 Task: Add an event with the title Project Risk Mitigation, date '2023/11/10', time 7:00 AM to 9:00 AMand add a description: Project risk mitigation refers to the process of identifying potential risks that could impact a project's success and taking proactive steps to minimize or eliminate those risks. It involves implementing strategies, actions, and contingency plans to reduce the likelihood and impact of identified risks. , put the event into Green category . Add location for the event as: 456 Delos, Greece, logged in from the account softage.2@softage.netand send the event invitation to softage.4@softage.net and softage.5@softage.net. Set a reminder for the event 30 minutes before
Action: Mouse moved to (90, 87)
Screenshot: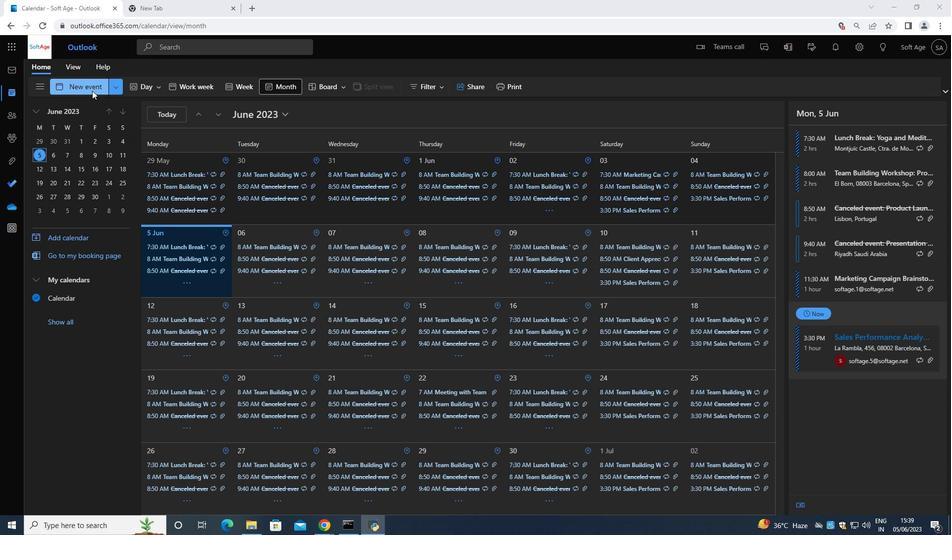 
Action: Mouse pressed left at (90, 87)
Screenshot: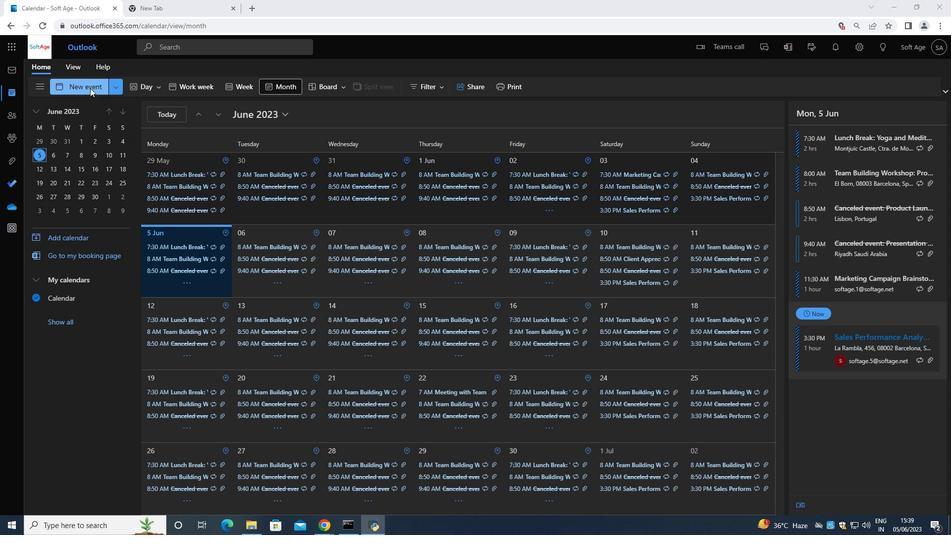 
Action: Mouse moved to (262, 83)
Screenshot: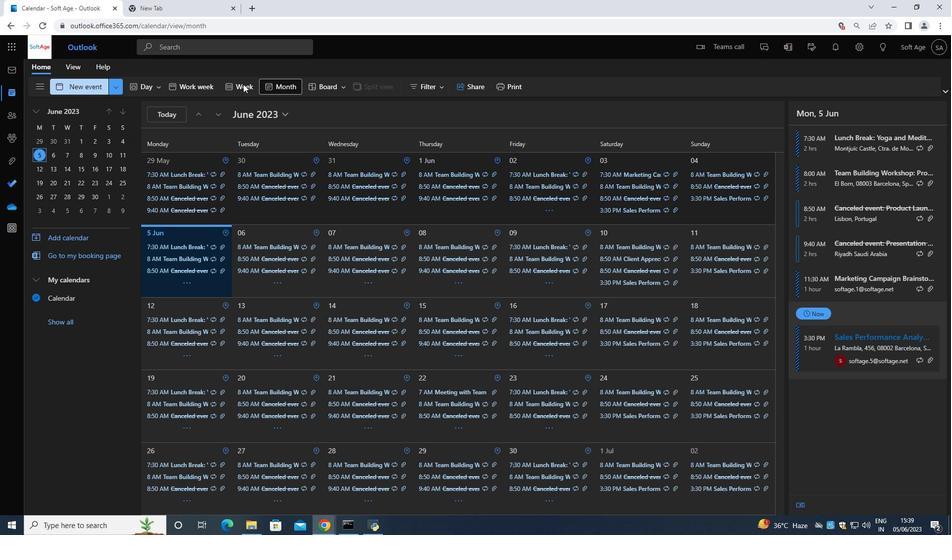 
Action: Key pressed <Key.shift>Project<Key.space><Key.shift>Risk<Key.space><Key.shift>Mitigation<Key.space>
Screenshot: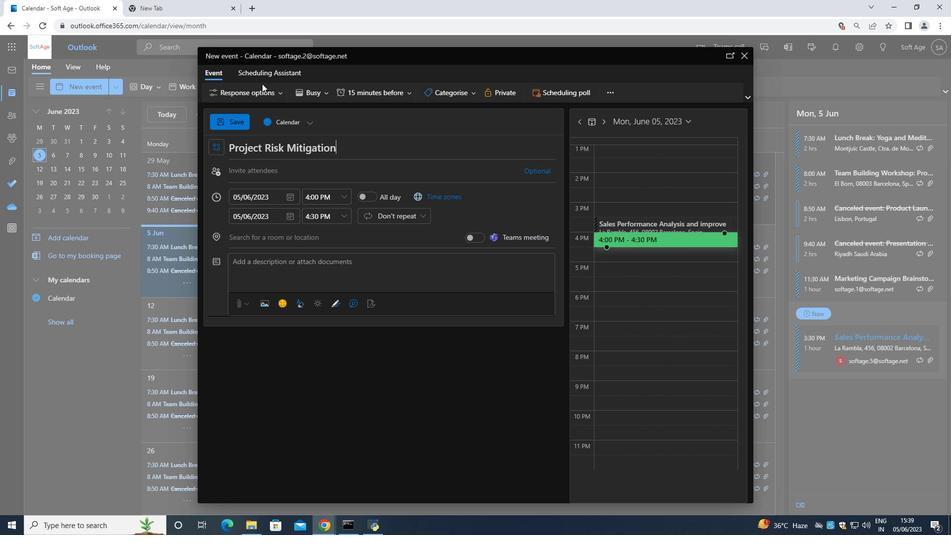 
Action: Mouse moved to (289, 197)
Screenshot: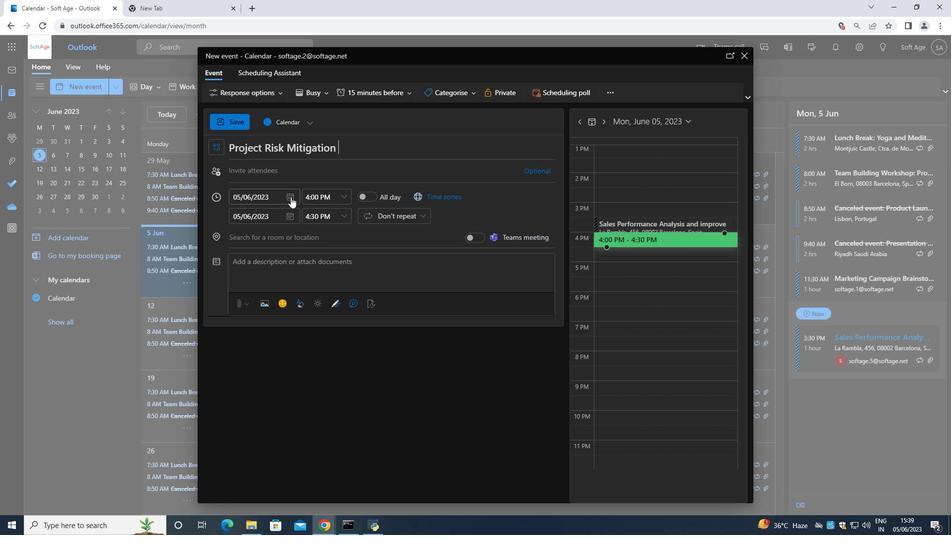 
Action: Mouse pressed left at (289, 197)
Screenshot: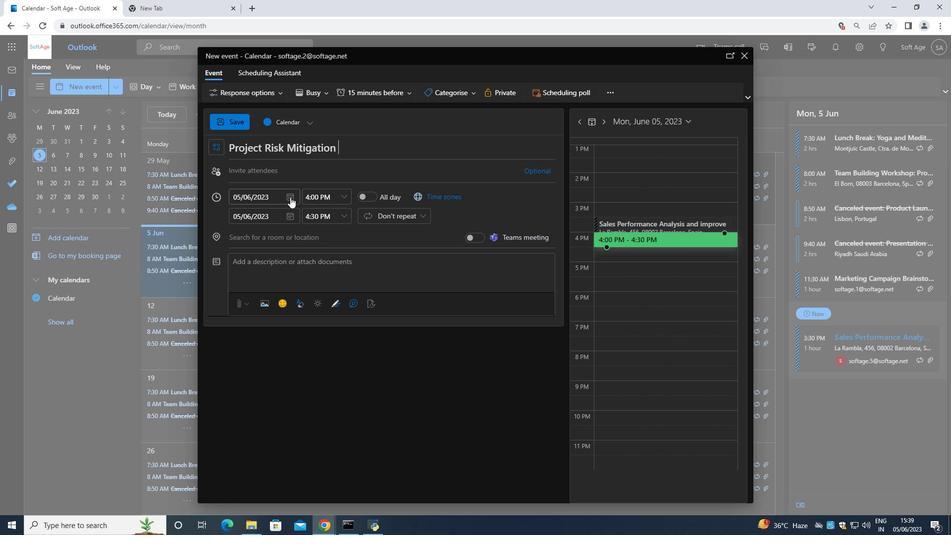 
Action: Mouse moved to (321, 218)
Screenshot: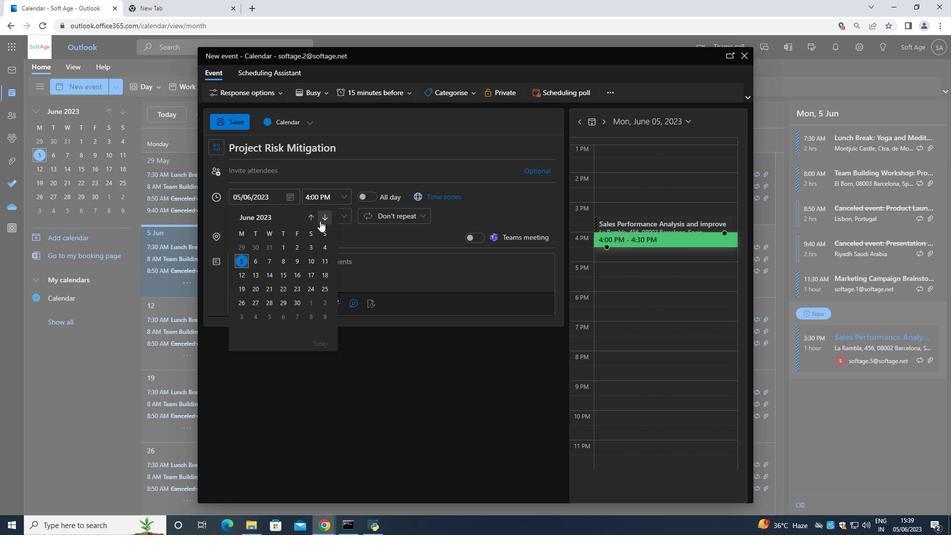
Action: Mouse pressed left at (321, 218)
Screenshot: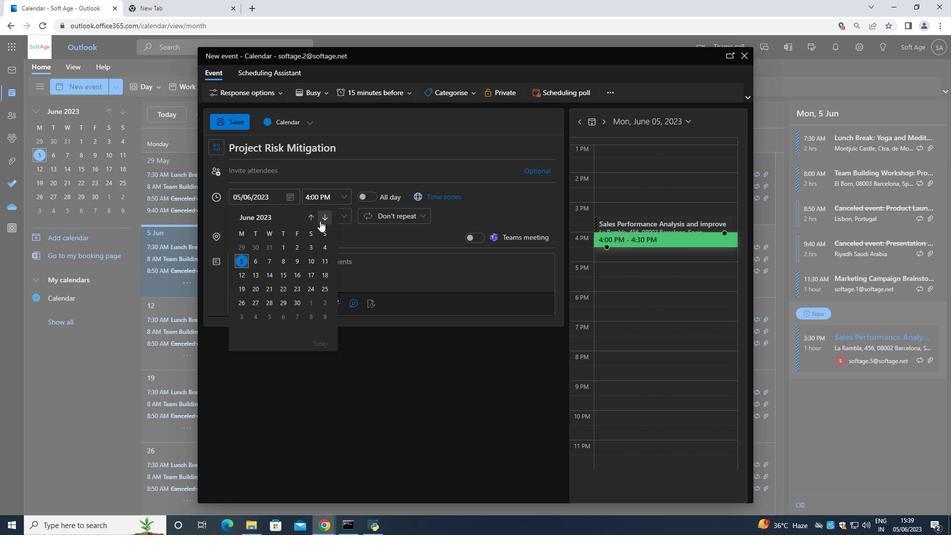 
Action: Mouse moved to (321, 217)
Screenshot: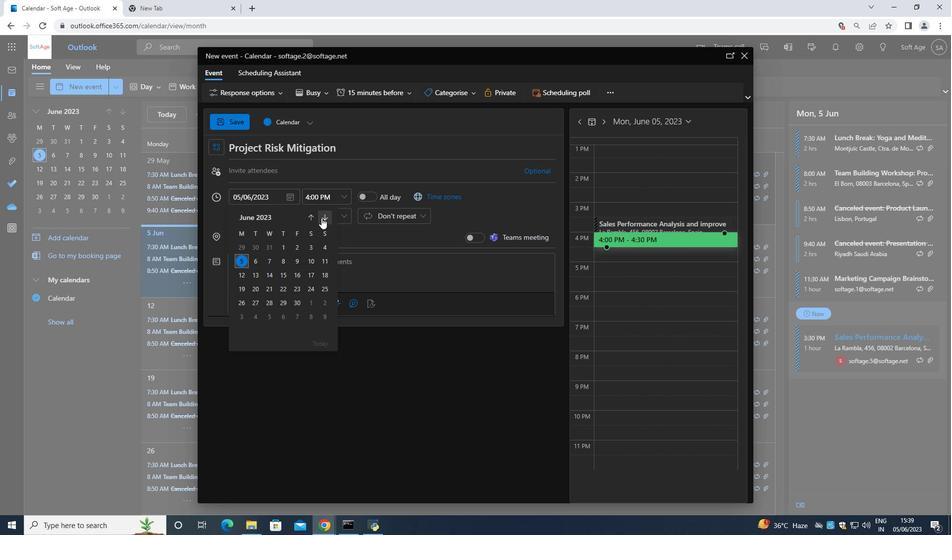 
Action: Mouse pressed left at (321, 217)
Screenshot: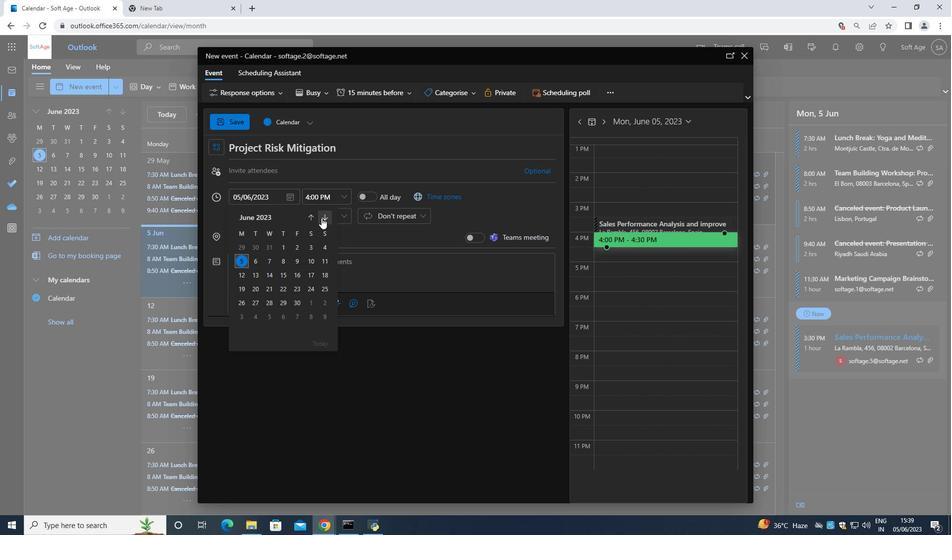 
Action: Mouse pressed left at (321, 217)
Screenshot: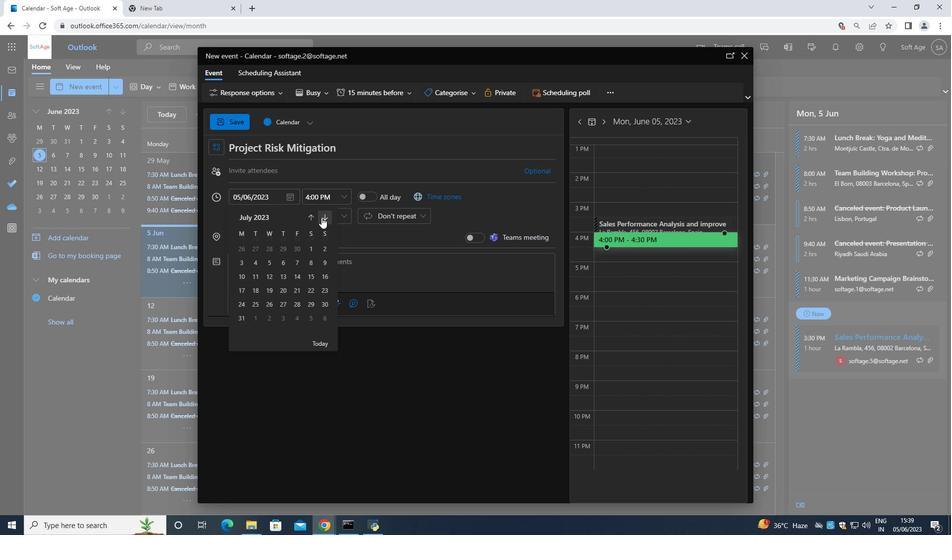 
Action: Mouse pressed left at (321, 217)
Screenshot: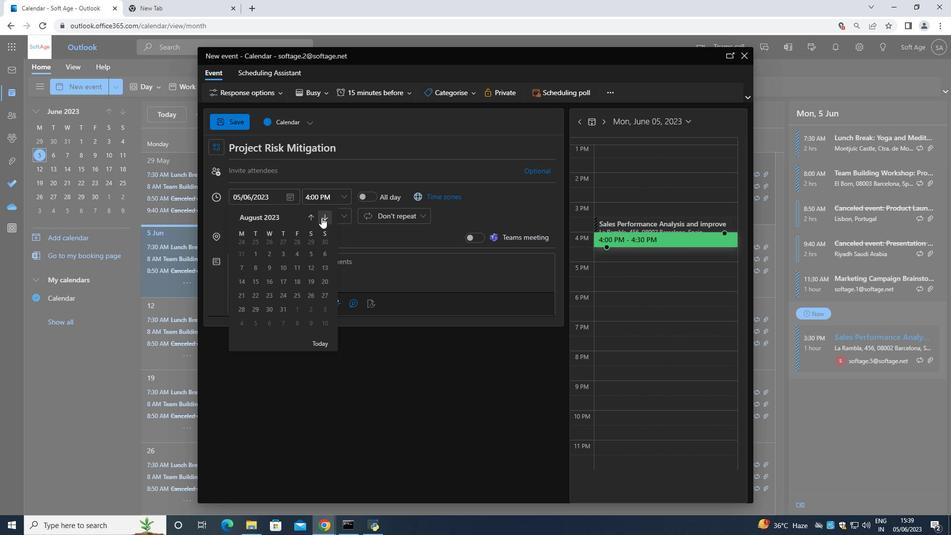 
Action: Mouse moved to (321, 217)
Screenshot: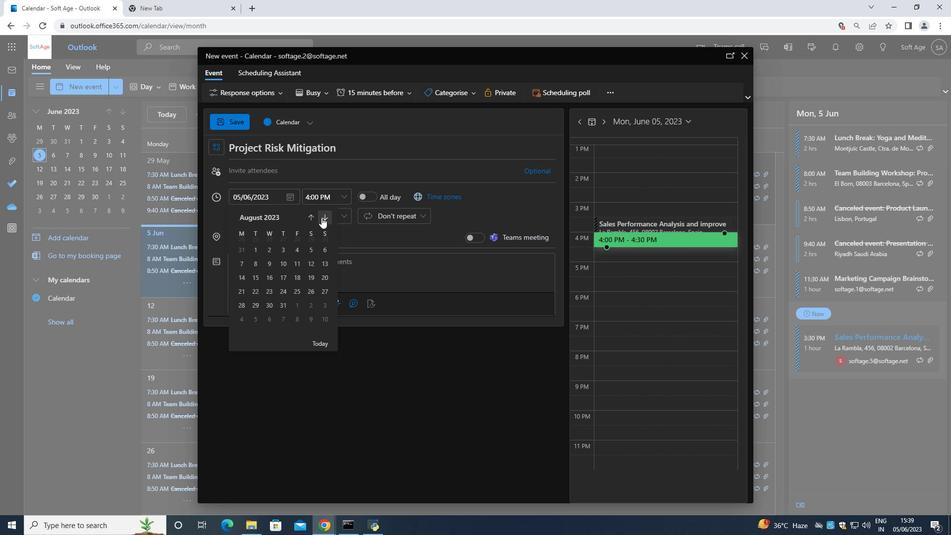
Action: Mouse pressed left at (321, 217)
Screenshot: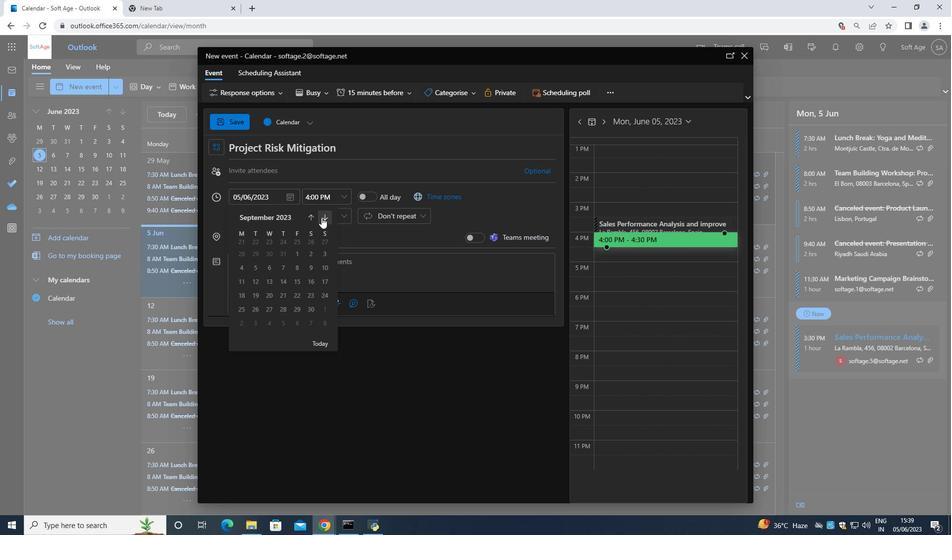 
Action: Mouse moved to (322, 217)
Screenshot: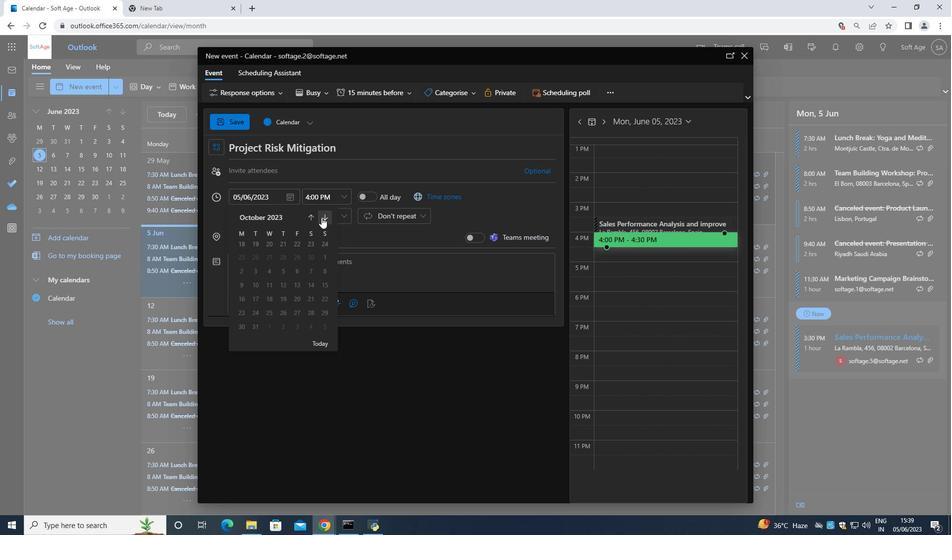 
Action: Mouse pressed left at (322, 217)
Screenshot: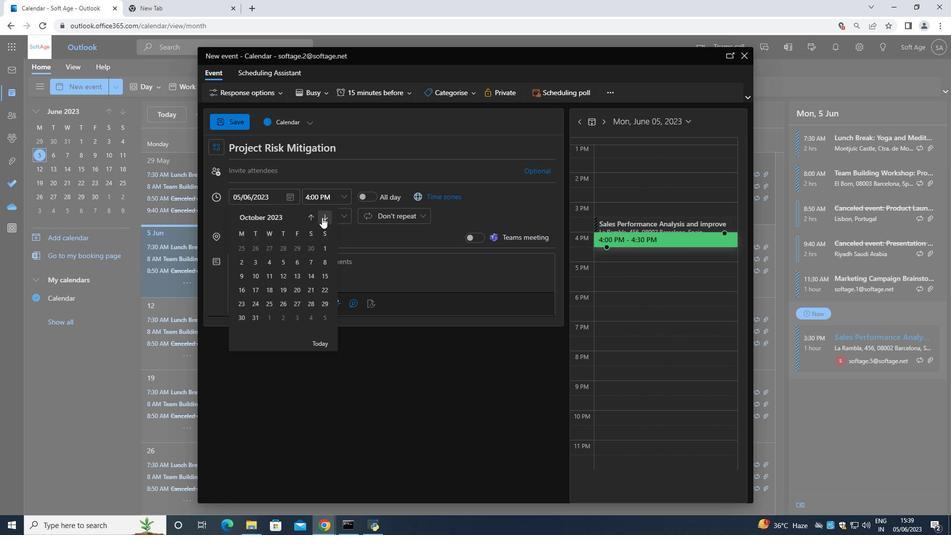 
Action: Mouse moved to (313, 215)
Screenshot: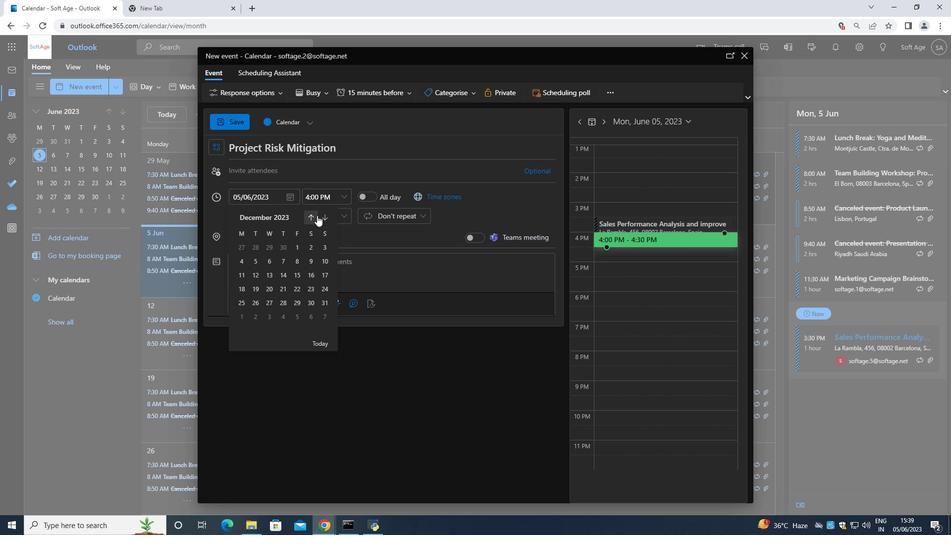 
Action: Mouse pressed left at (313, 215)
Screenshot: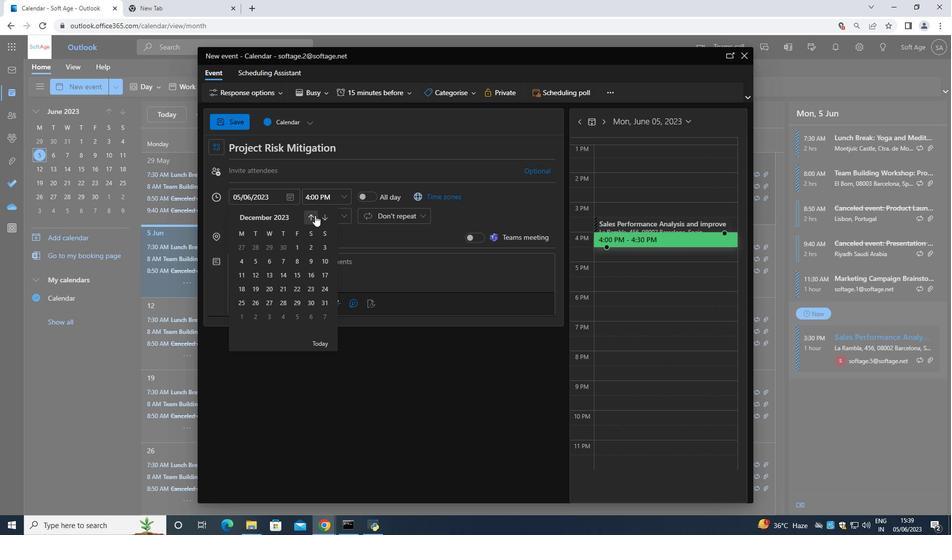 
Action: Mouse moved to (296, 260)
Screenshot: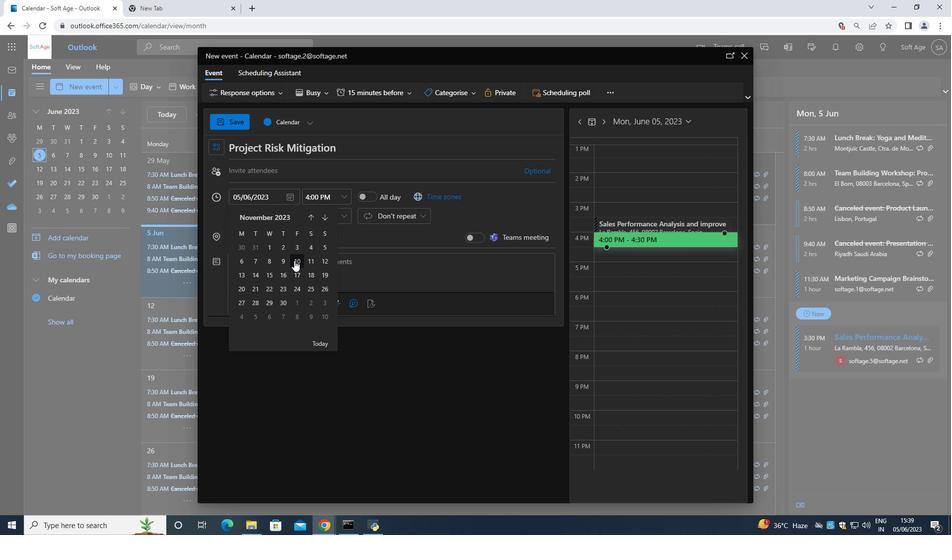 
Action: Mouse pressed left at (296, 260)
Screenshot: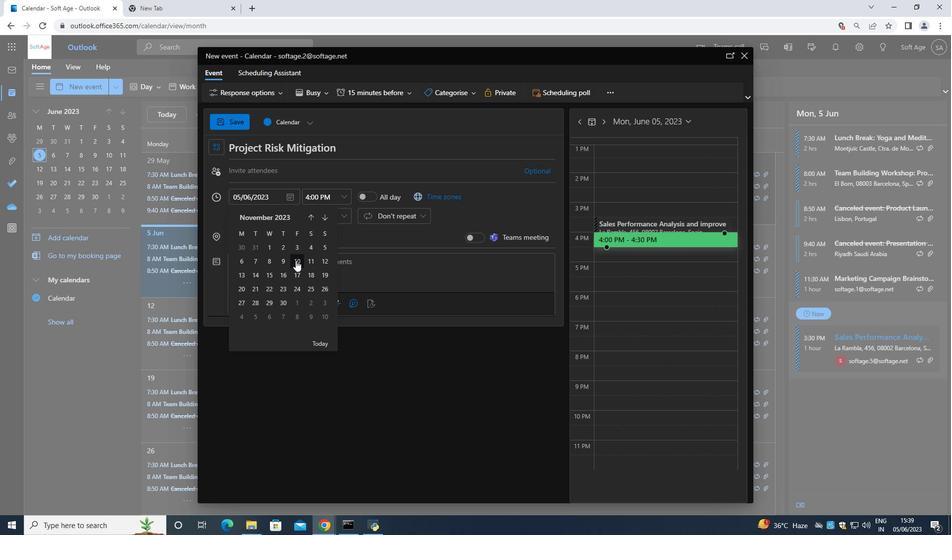 
Action: Mouse moved to (342, 199)
Screenshot: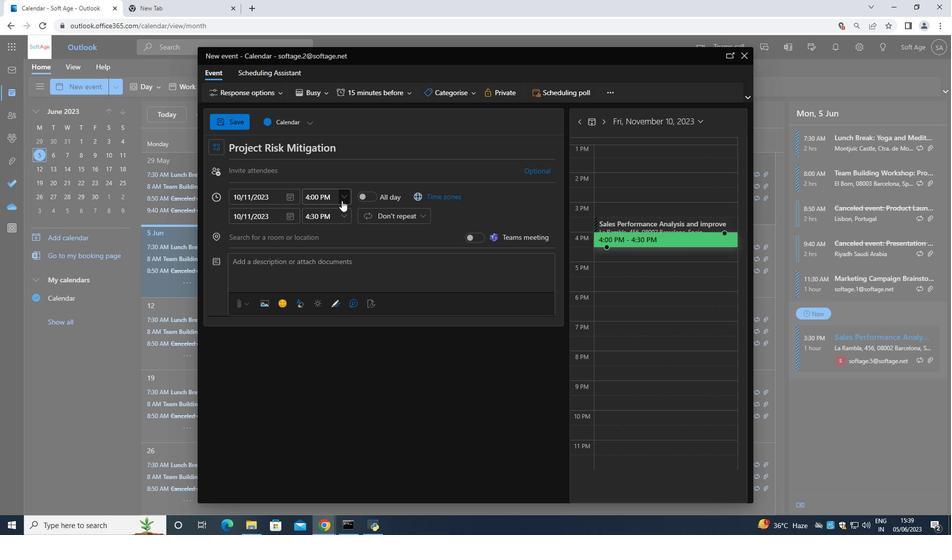 
Action: Mouse pressed left at (342, 199)
Screenshot: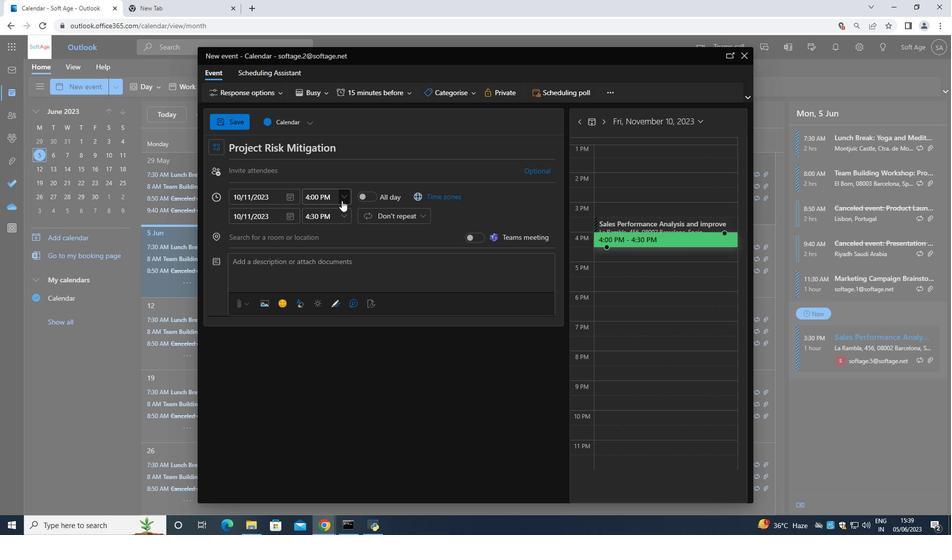 
Action: Mouse moved to (334, 217)
Screenshot: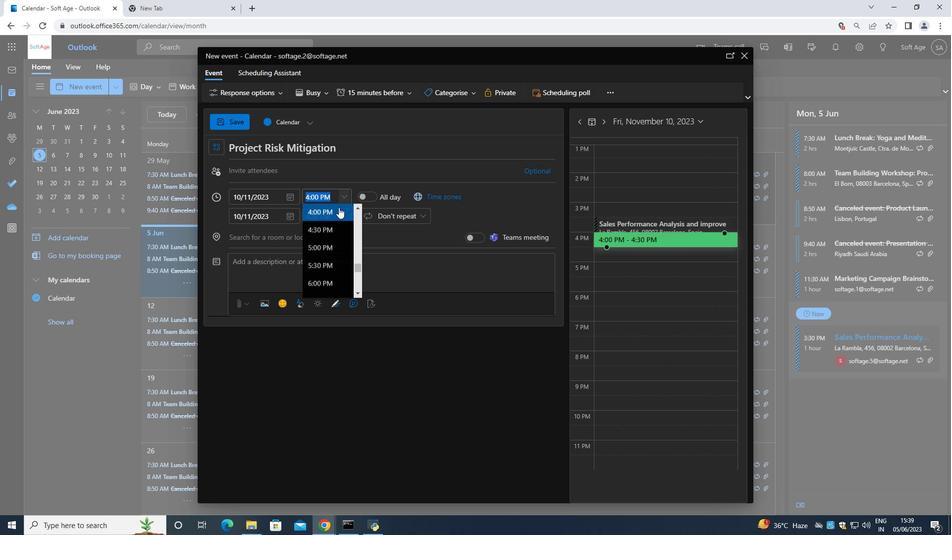 
Action: Mouse scrolled (334, 218) with delta (0, 0)
Screenshot: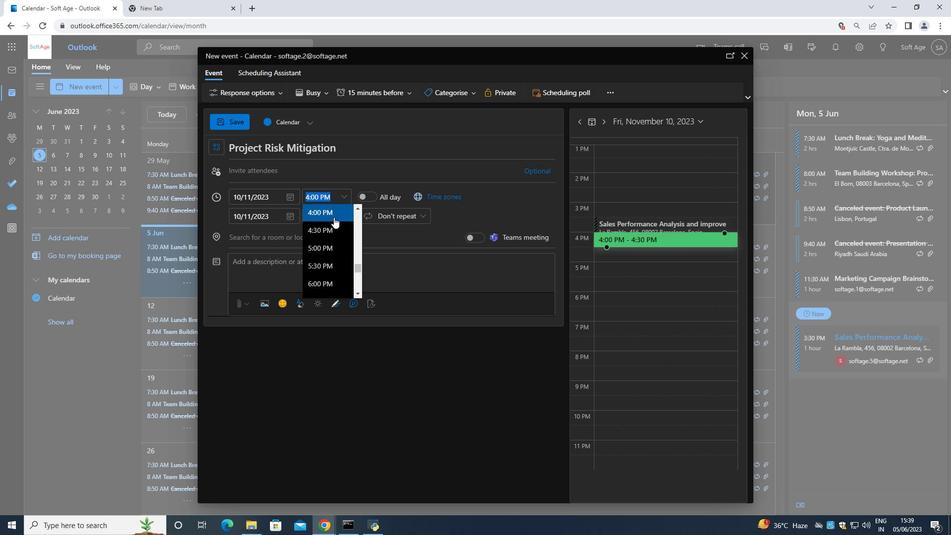 
Action: Mouse scrolled (334, 218) with delta (0, 0)
Screenshot: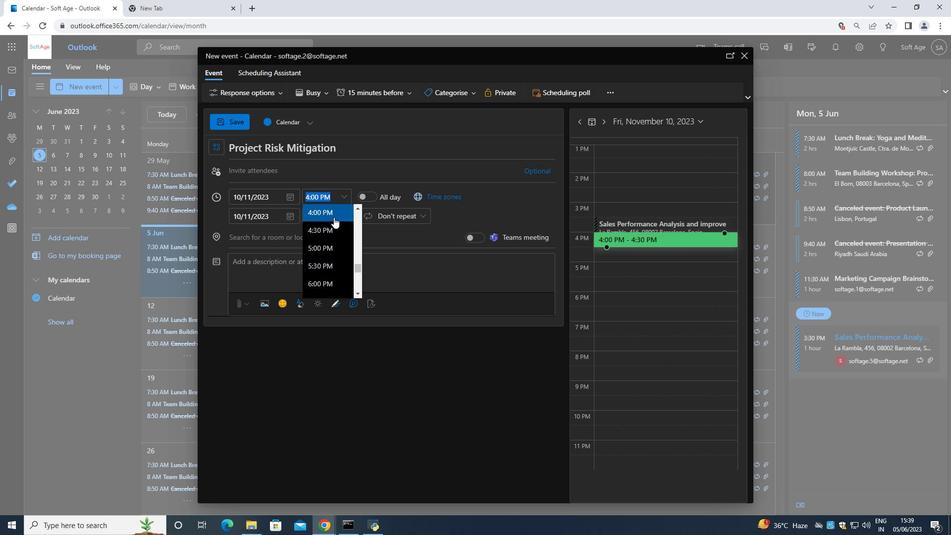 
Action: Mouse moved to (333, 218)
Screenshot: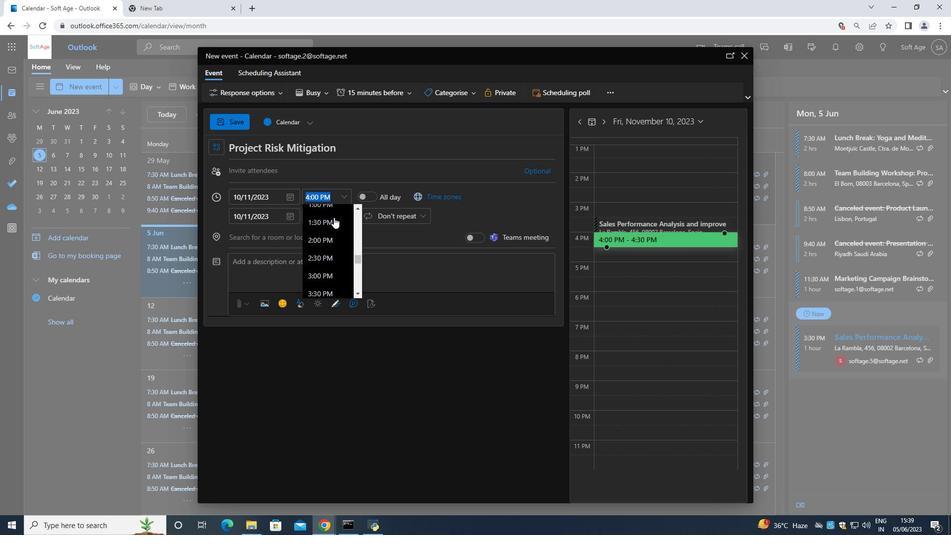 
Action: Mouse scrolled (333, 218) with delta (0, 0)
Screenshot: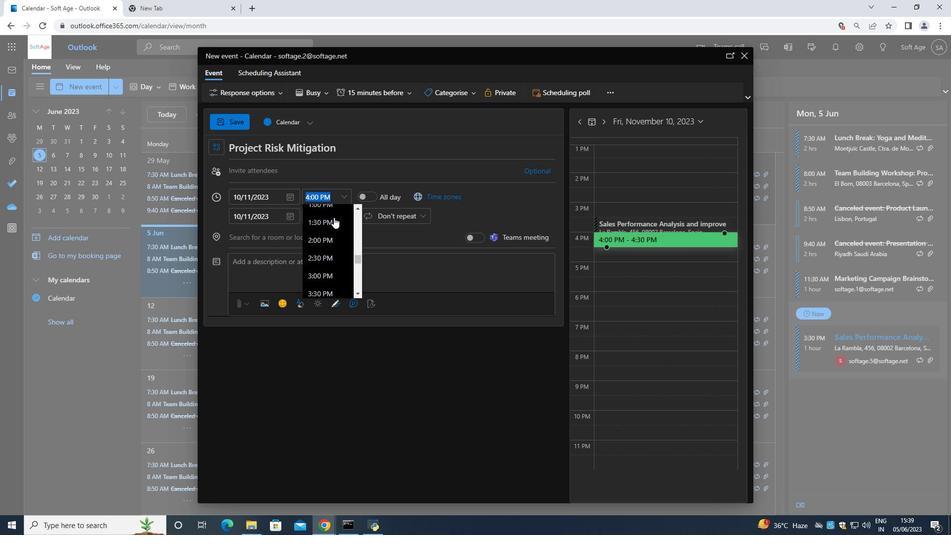 
Action: Mouse scrolled (333, 218) with delta (0, 0)
Screenshot: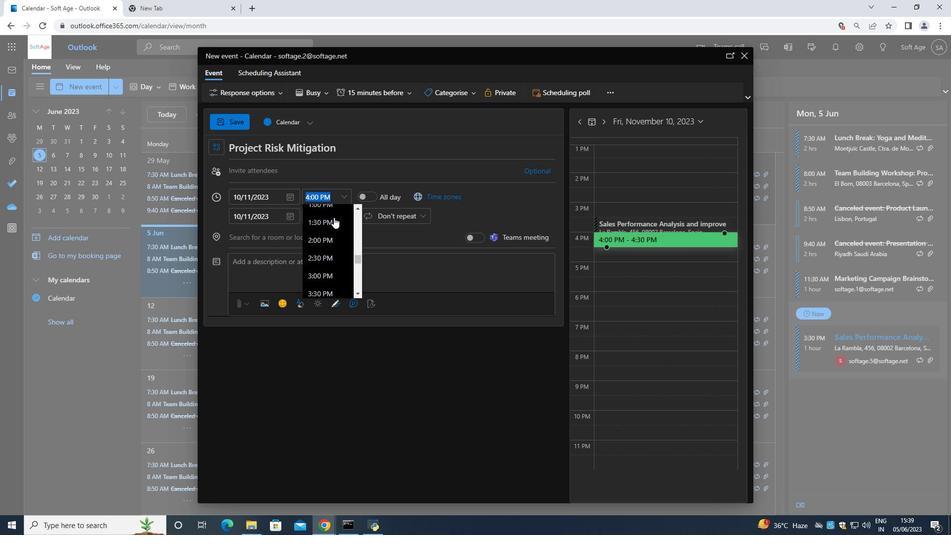 
Action: Mouse moved to (333, 218)
Screenshot: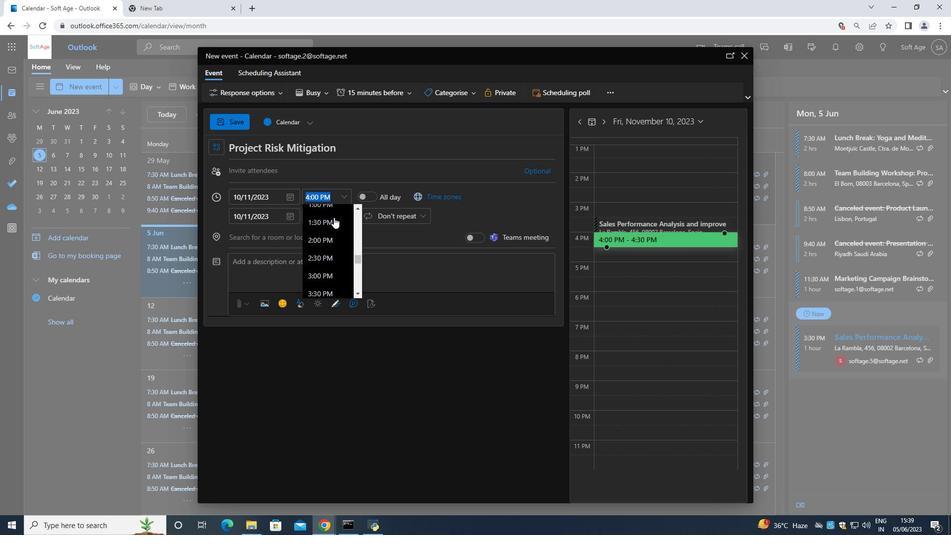 
Action: Mouse scrolled (333, 218) with delta (0, 0)
Screenshot: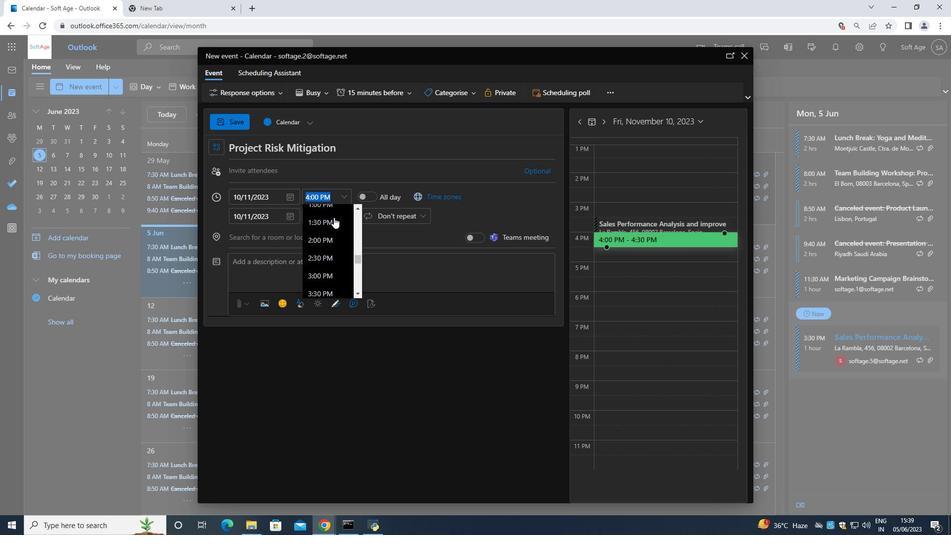 
Action: Mouse moved to (329, 224)
Screenshot: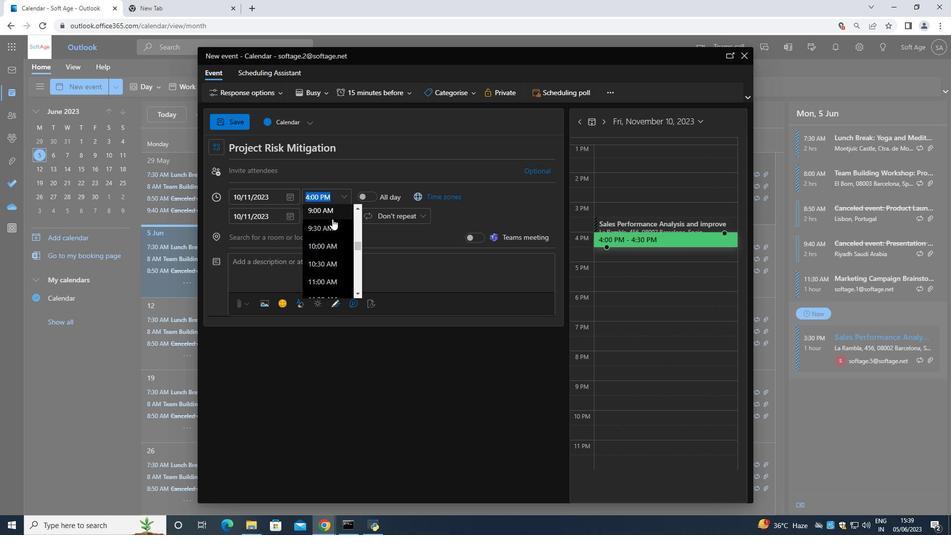 
Action: Mouse scrolled (329, 225) with delta (0, 0)
Screenshot: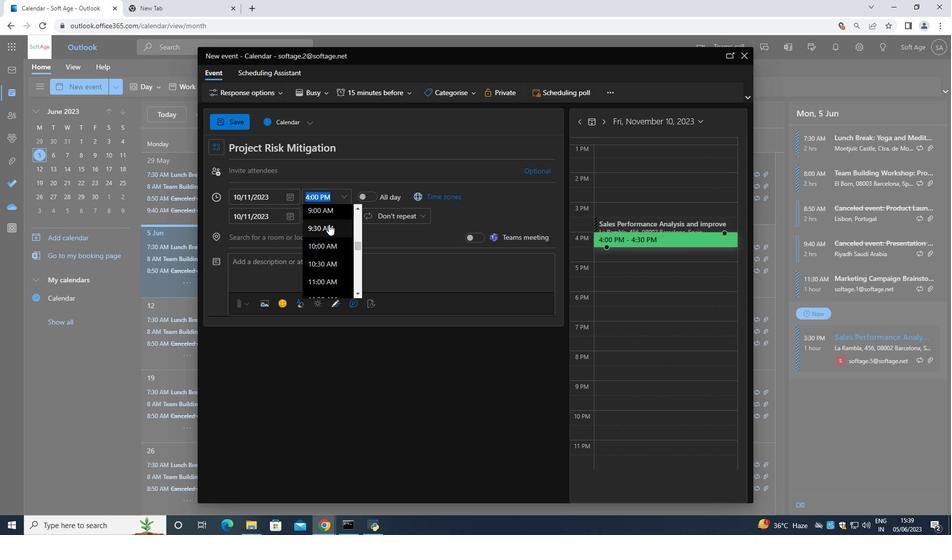 
Action: Mouse scrolled (329, 225) with delta (0, 0)
Screenshot: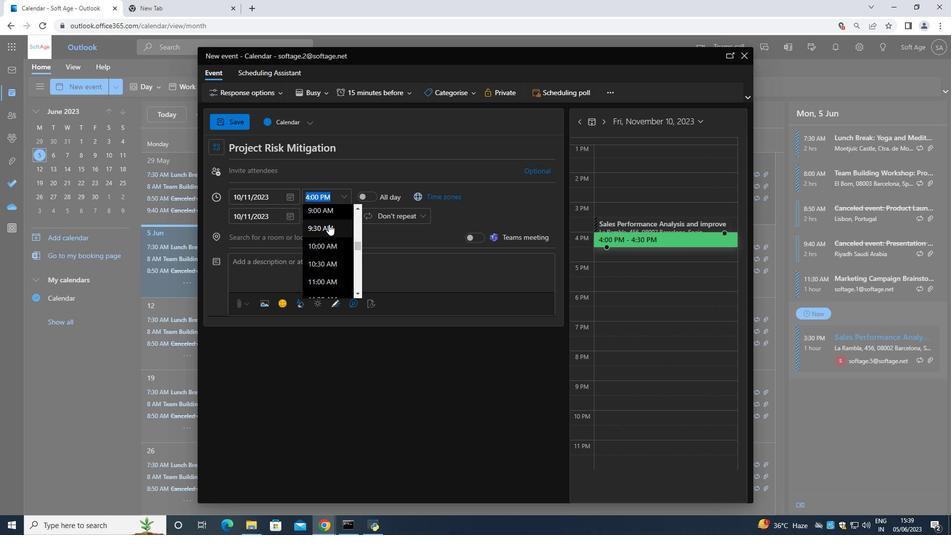 
Action: Mouse moved to (326, 237)
Screenshot: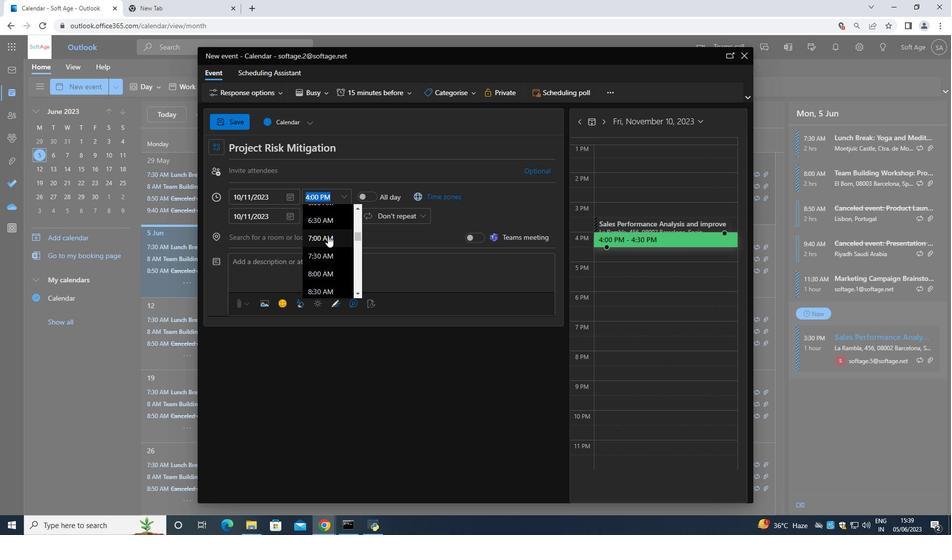 
Action: Mouse pressed left at (326, 237)
Screenshot: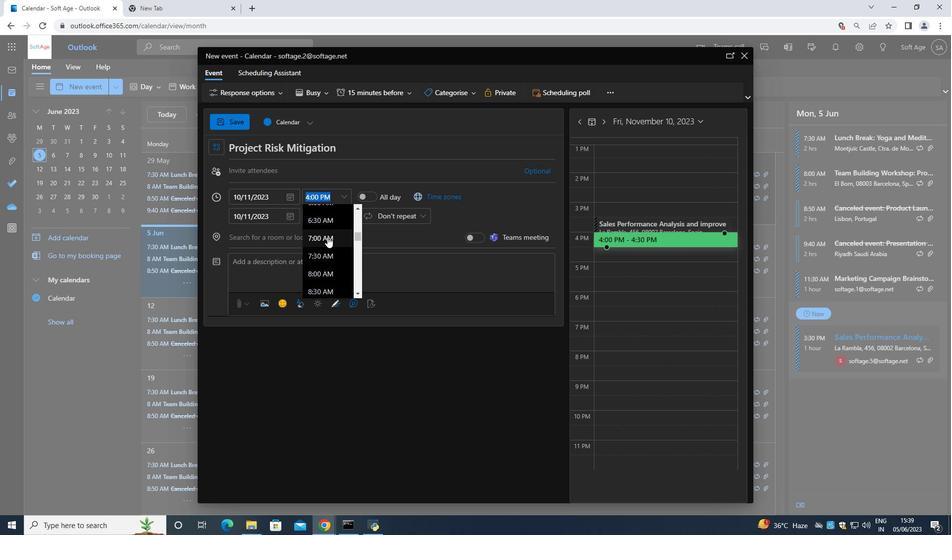 
Action: Mouse moved to (349, 219)
Screenshot: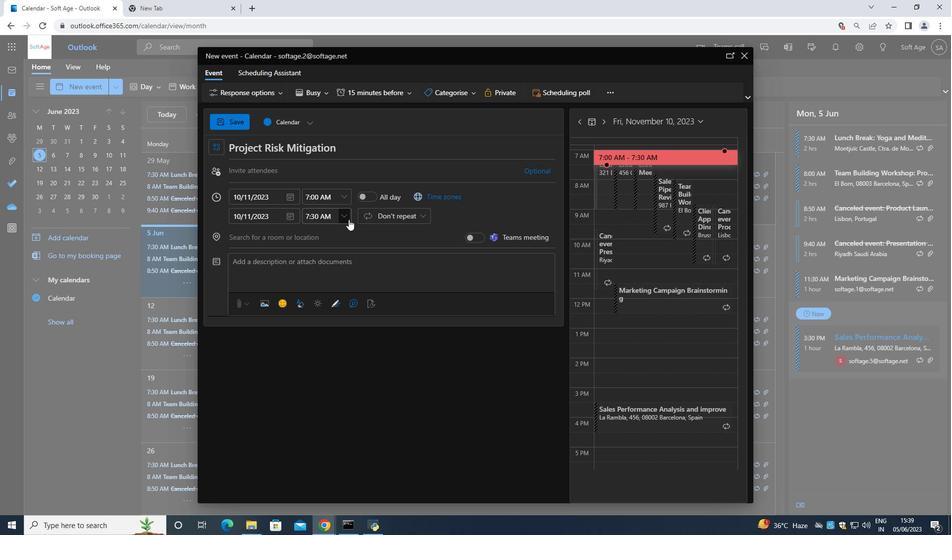 
Action: Mouse pressed left at (349, 219)
Screenshot: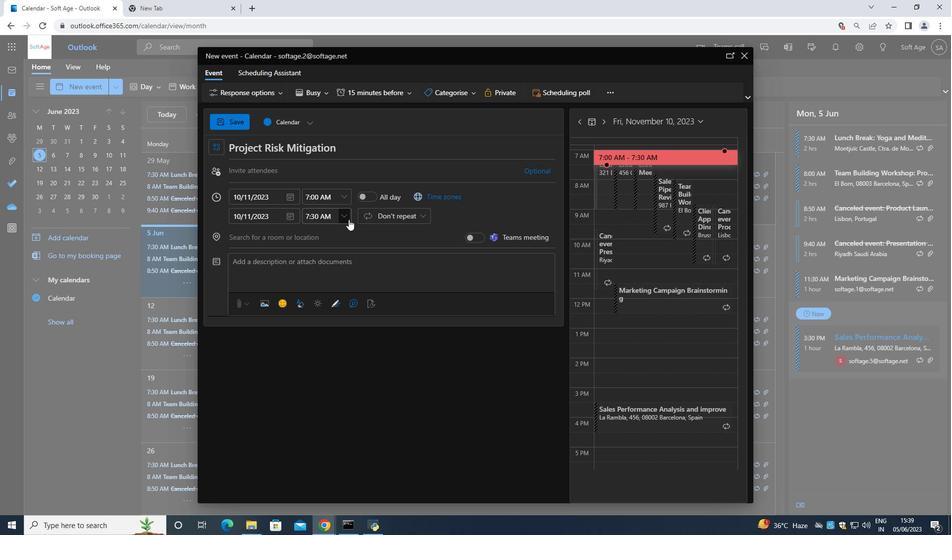 
Action: Mouse moved to (327, 277)
Screenshot: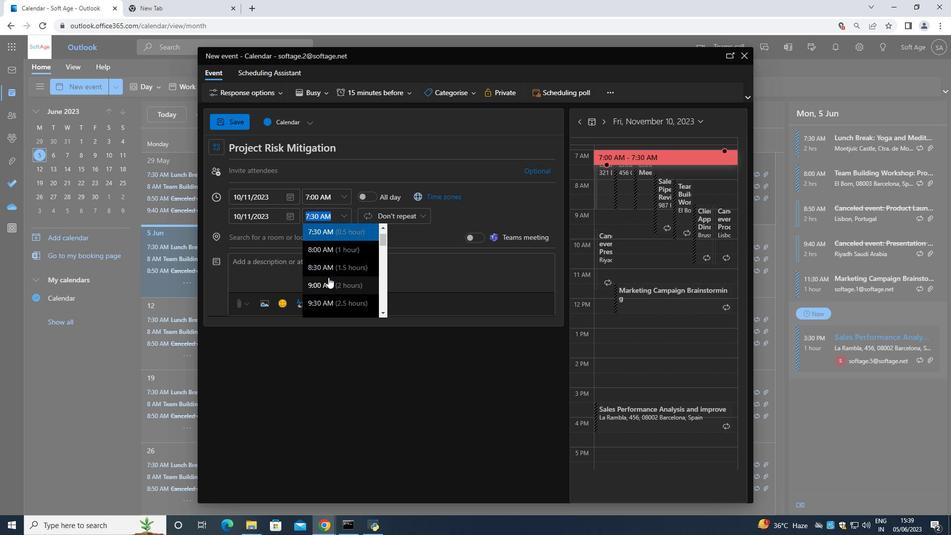
Action: Mouse pressed left at (327, 277)
Screenshot: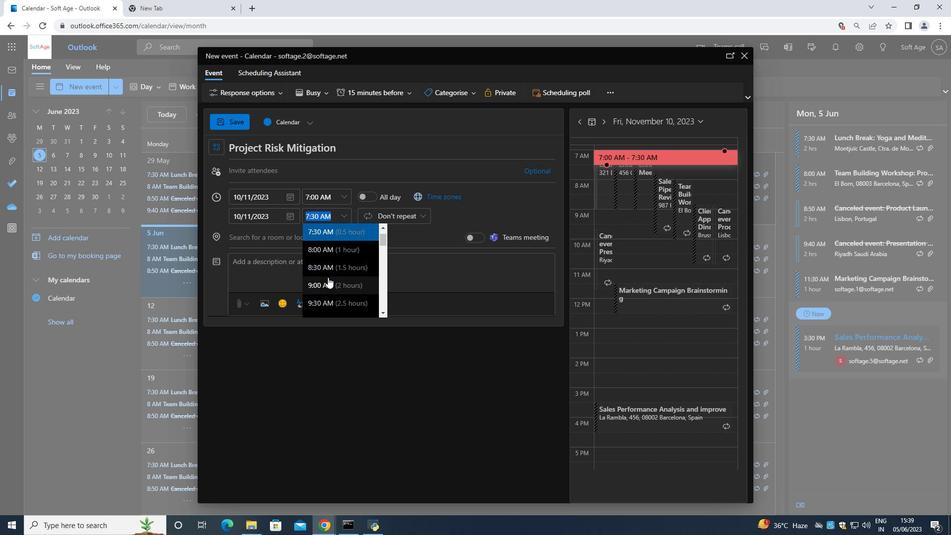 
Action: Mouse moved to (318, 277)
Screenshot: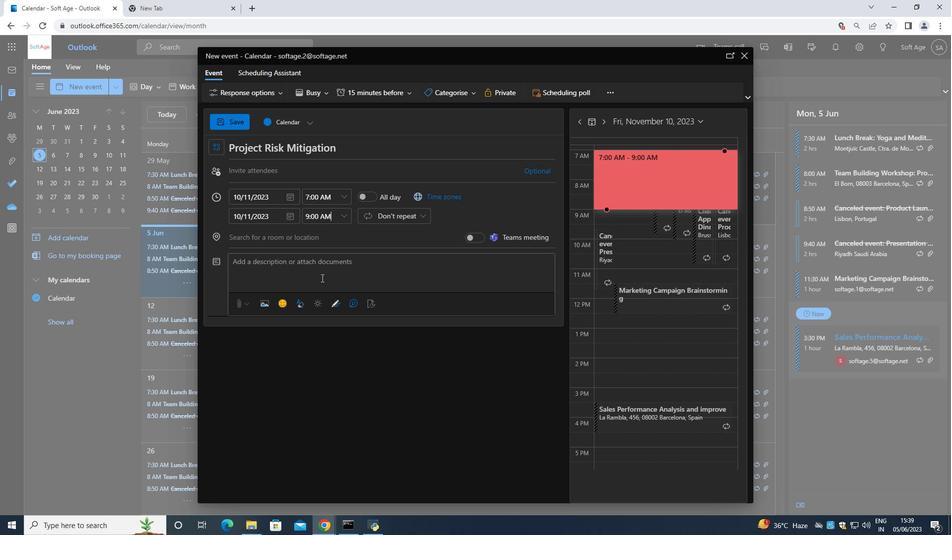 
Action: Mouse pressed left at (318, 277)
Screenshot: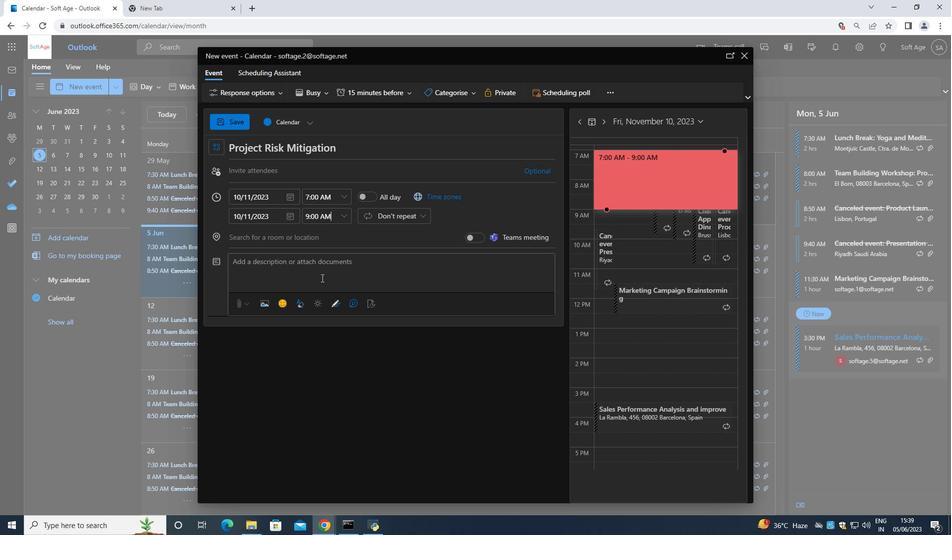 
Action: Mouse moved to (319, 277)
Screenshot: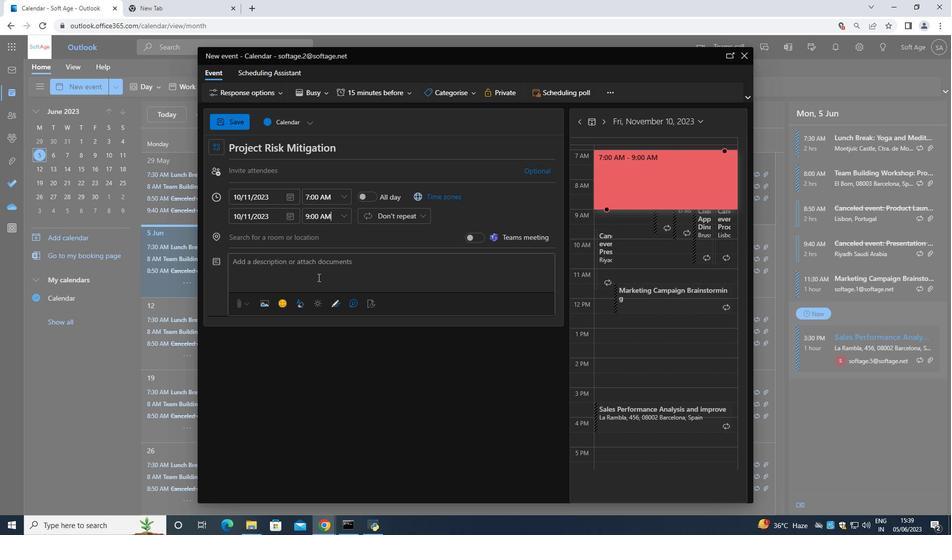 
Action: Key pressed <Key.shift>Project<Key.space><Key.shift>risk<Key.space>mitigation<Key.space>refers<Key.space>to<Key.space>the<Key.space>process<Key.space>of<Key.space>hidentui<Key.backspace><Key.backspace>ifying<Key.space><Key.left><Key.left><Key.left><Key.left><Key.left><Key.left><Key.left><Key.left><Key.left><Key.left><Key.left><Key.left><Key.space><Key.left><Key.backspace><Key.right><Key.right><Key.right><Key.right><Key.right><Key.right><Key.right><Key.right><Key.right><Key.right><Key.right><Key.right><Key.right><Key.right>potential<Key.space>risks<Key.space>that<Key.space>could<Key.space>impact<Key.space>a<Key.space>project's<Key.space>success<Key.space>and<Key.space>taking<Key.space>proactive<Key.space>str<Key.backspace>eps<Key.space>to<Key.space>minimize<Key.space>or<Key.space>eliminate<Key.space>those<Key.space>riske.<Key.space><Key.shift>It<Key.space>involes<Key.space>imo<Key.backspace>plementing<Key.space>straf<Key.backspace>h<Key.backspace>f<Key.backspace>gies<Key.space>,<Key.space>s<Key.backspace>action<Key.space>,<Key.space>and<Key.space>contingency<Key.space>plans<Key.space>to<Key.space>reduce<Key.space>the<Key.space>likelihood<Key.space>and<Key.space>impact<Key.space>of<Key.space>identified<Key.space>risks<Key.space>.
Screenshot: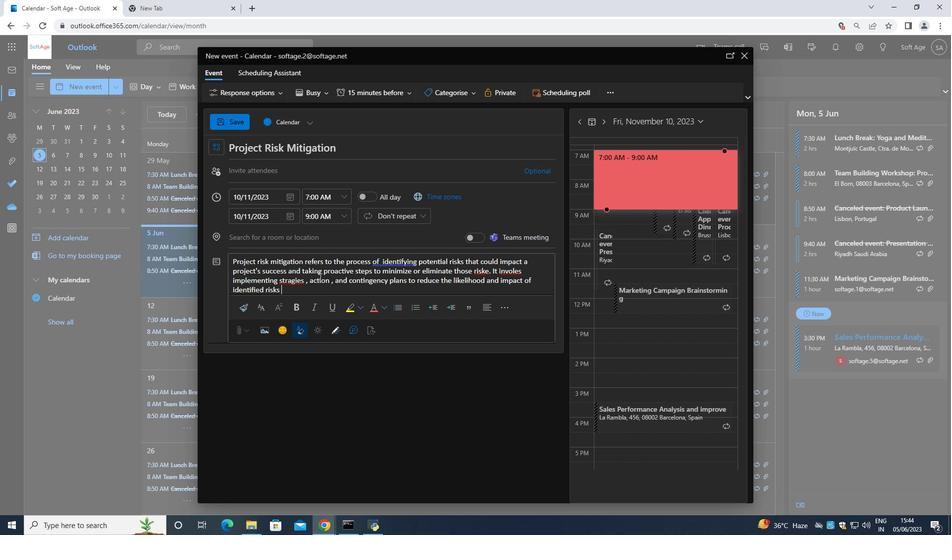 
Action: Mouse moved to (486, 273)
Screenshot: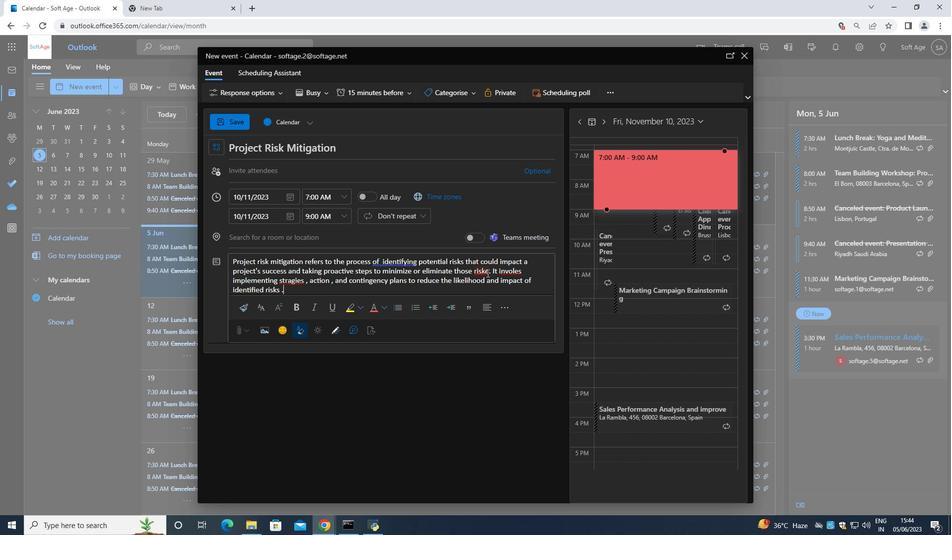 
Action: Mouse pressed left at (486, 273)
Screenshot: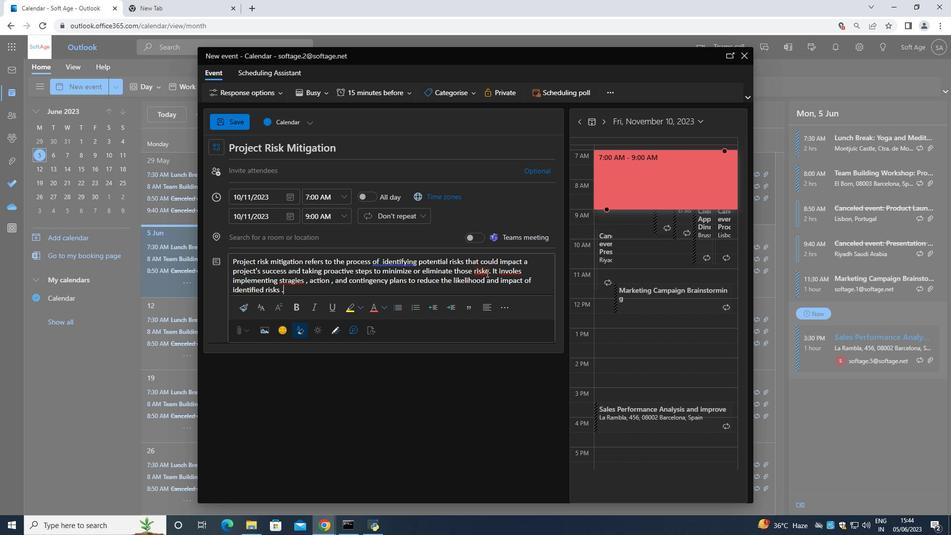 
Action: Mouse moved to (434, 238)
Screenshot: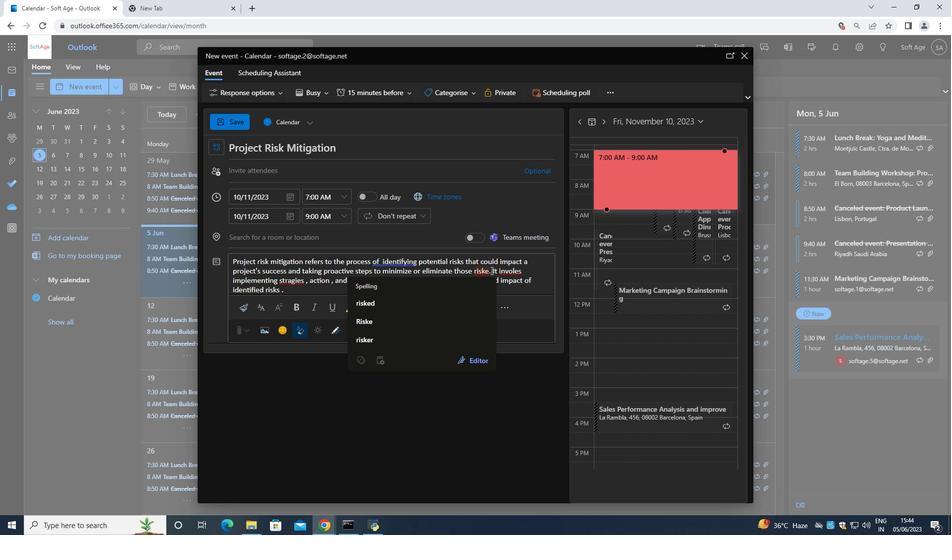 
Action: Key pressed <Key.right><Key.backspace>s<Key.right><Key.right><Key.right><Key.right><Key.right><Key.right><Key.right><Key.right><Key.right><Key.right><Key.right><Key.left>v
Screenshot: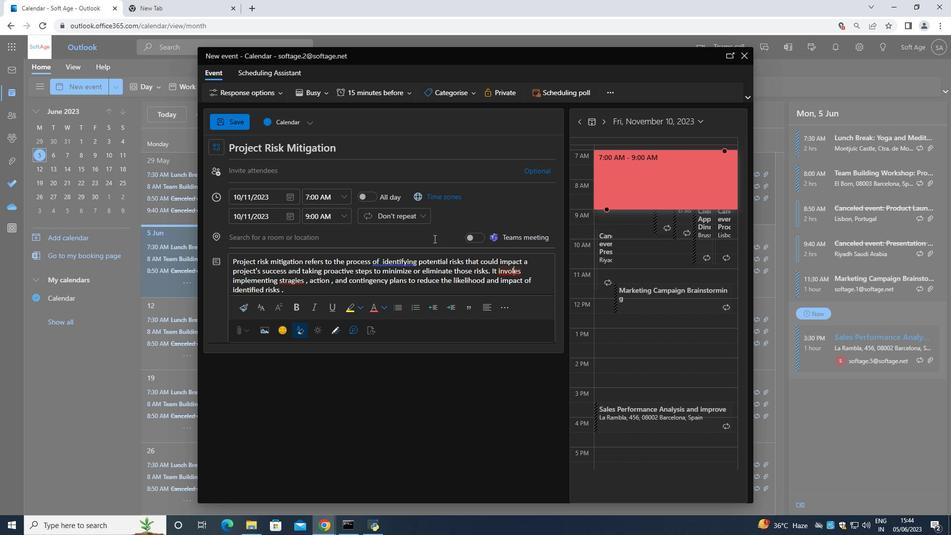 
Action: Mouse moved to (459, 94)
Screenshot: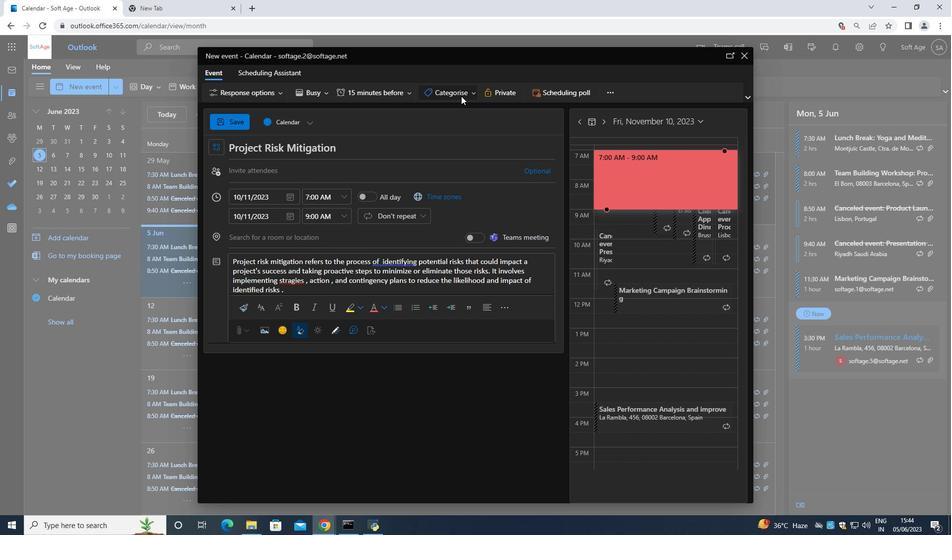 
Action: Mouse pressed left at (459, 94)
Screenshot: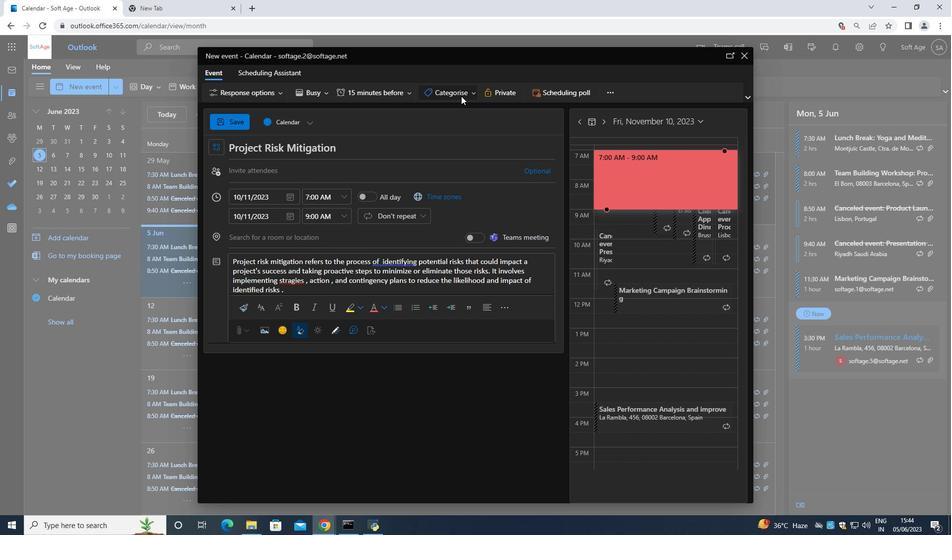 
Action: Mouse moved to (452, 131)
Screenshot: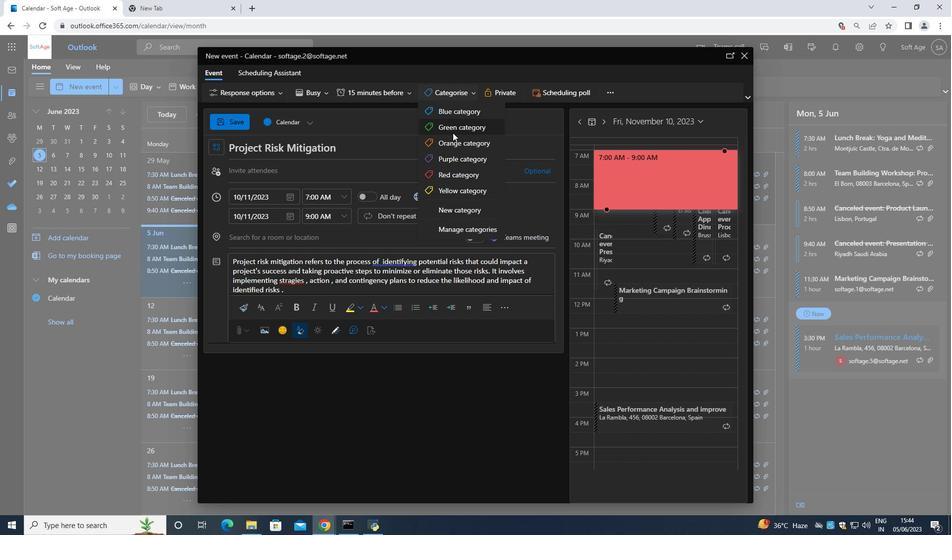 
Action: Mouse pressed left at (452, 131)
Screenshot: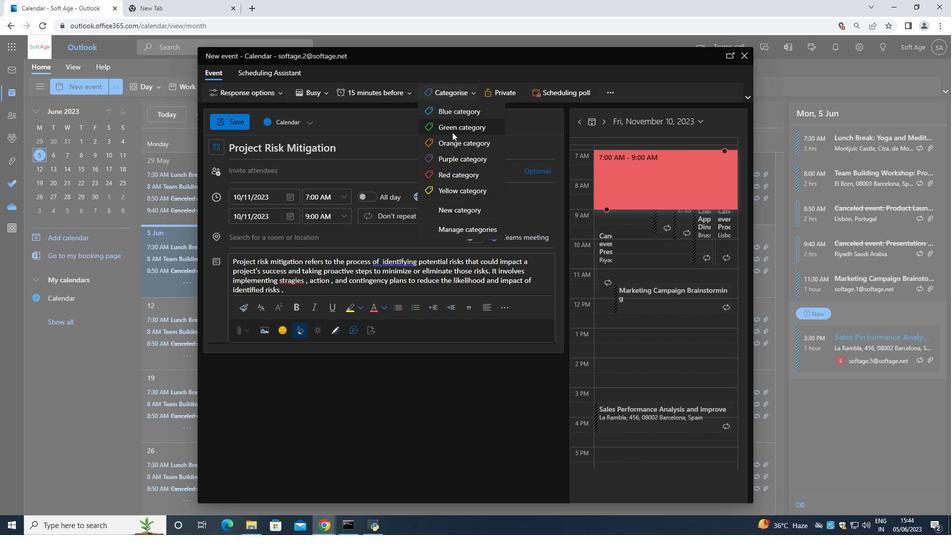 
Action: Mouse moved to (338, 233)
Screenshot: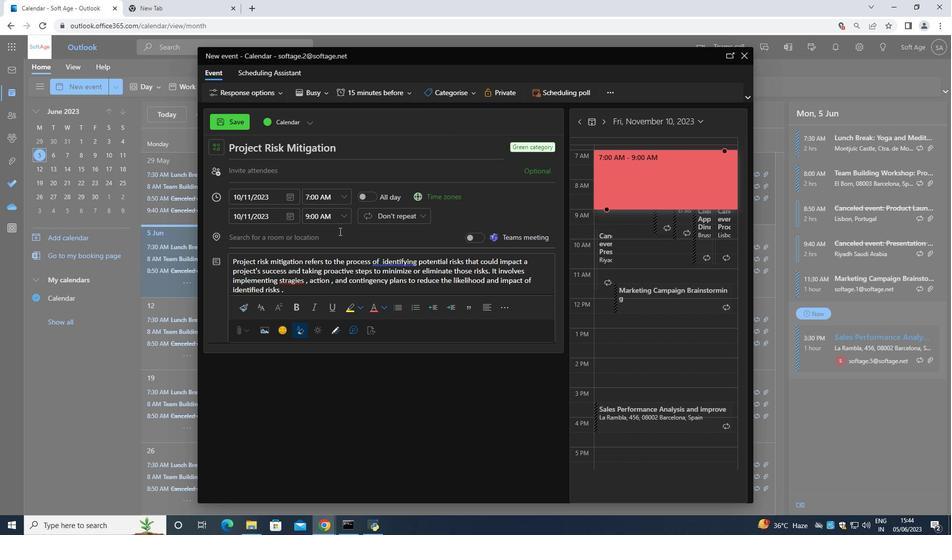 
Action: Mouse pressed left at (338, 233)
Screenshot: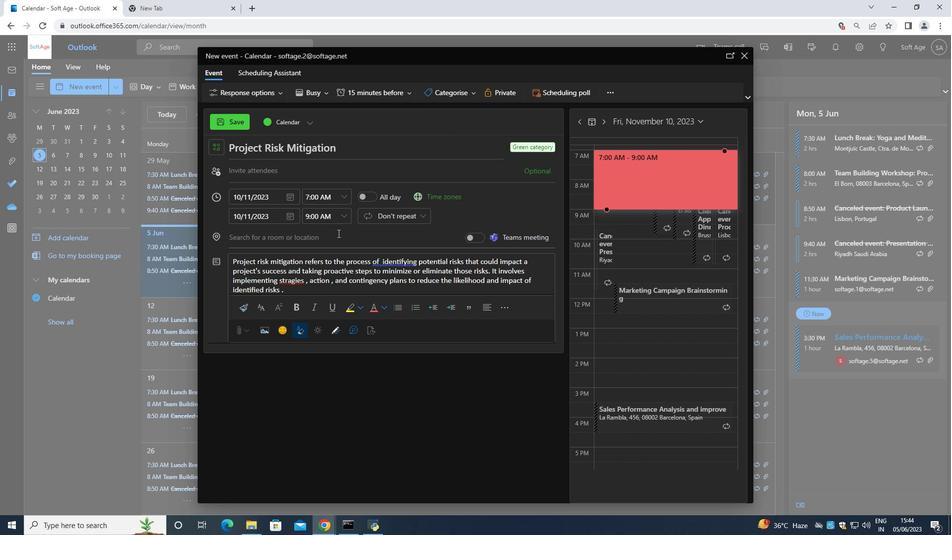 
Action: Key pressed 456<Key.space><Key.shift>Delod<Key.backspace>s<Key.space>,<Key.space><Key.shift><Key.shift><Key.shift><Key.shift><Key.shift><Key.shift><Key.shift><Key.shift><Key.shift><Key.shift>Greece<Key.space>
Screenshot: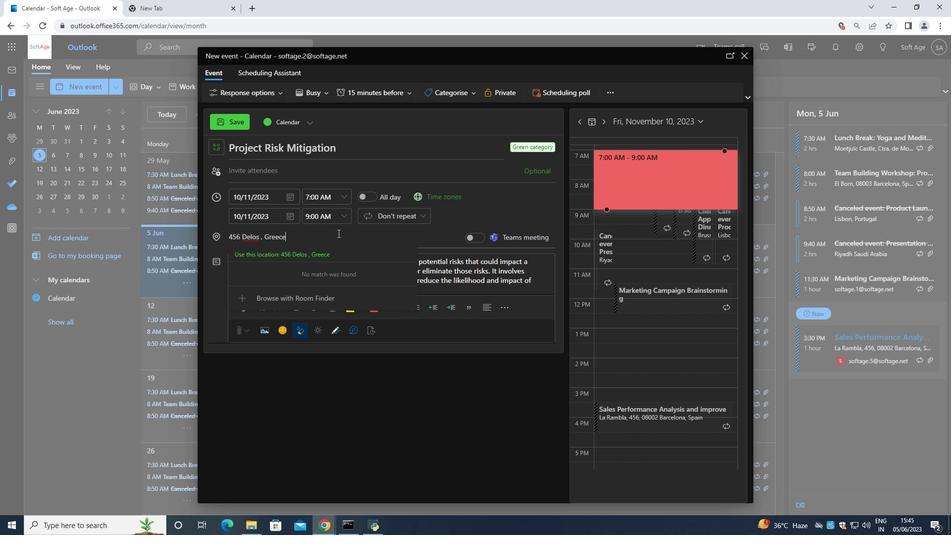 
Action: Mouse moved to (290, 172)
Screenshot: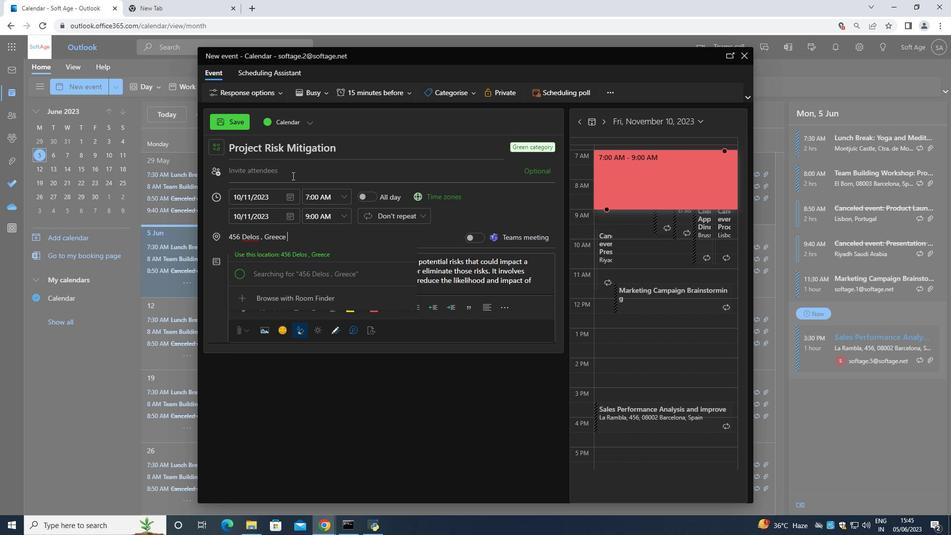 
Action: Mouse pressed left at (290, 172)
Screenshot: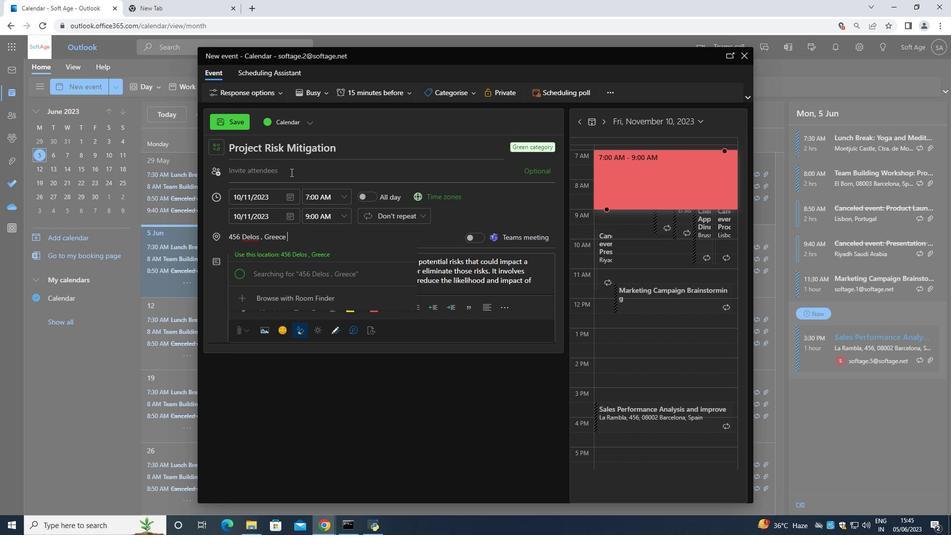 
Action: Key pressed <Key.shift>Softage.4<Key.shift>@softage,
Screenshot: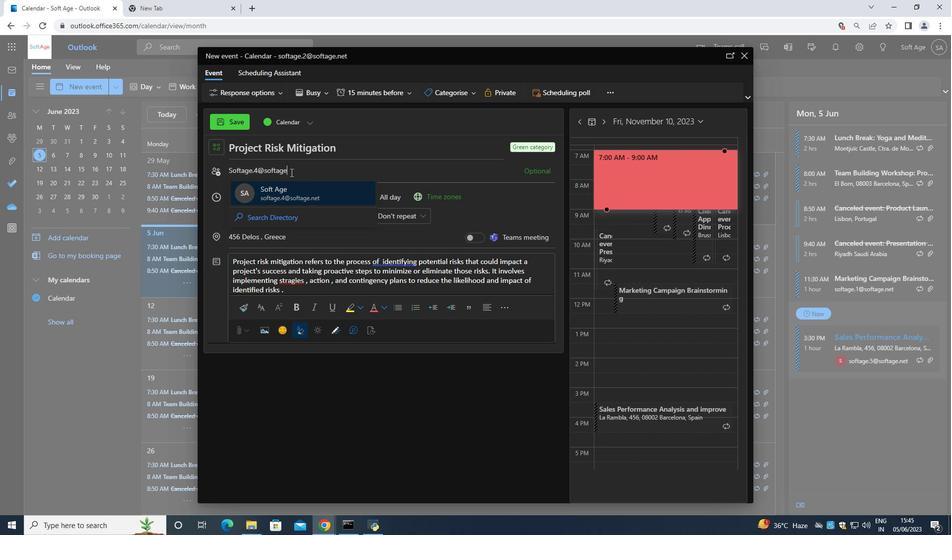 
Action: Mouse moved to (288, 171)
Screenshot: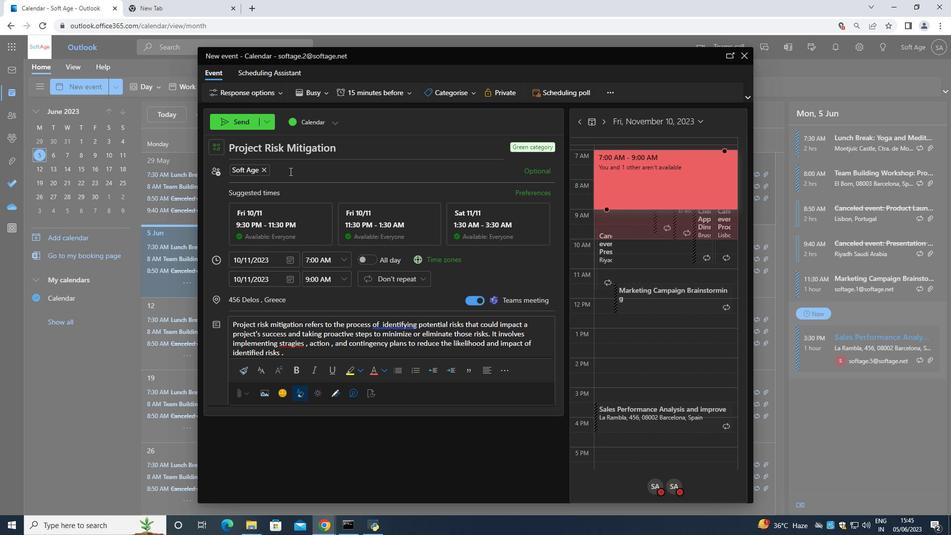 
Action: Key pressed <Key.shift>Sp<Key.backspace>oftage.5<Key.shift>Softage
Screenshot: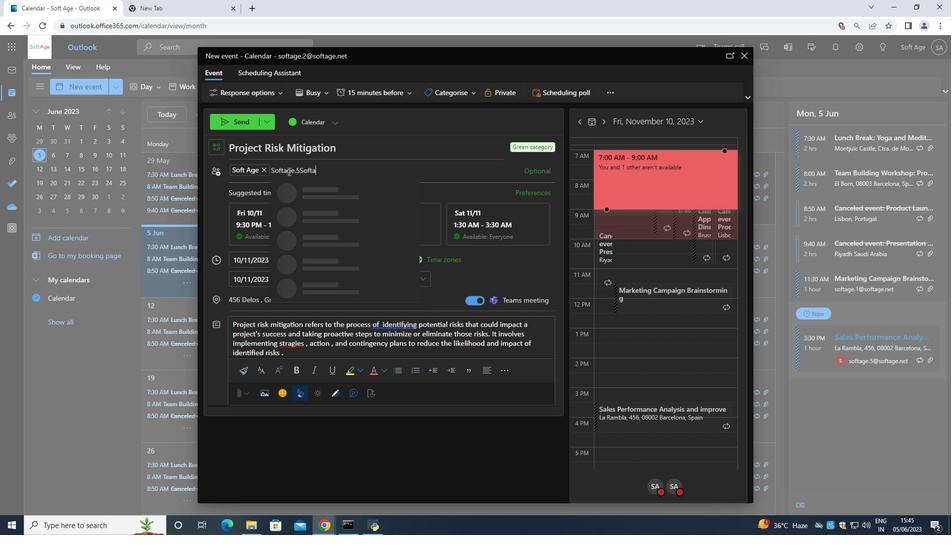 
Action: Mouse moved to (344, 200)
Screenshot: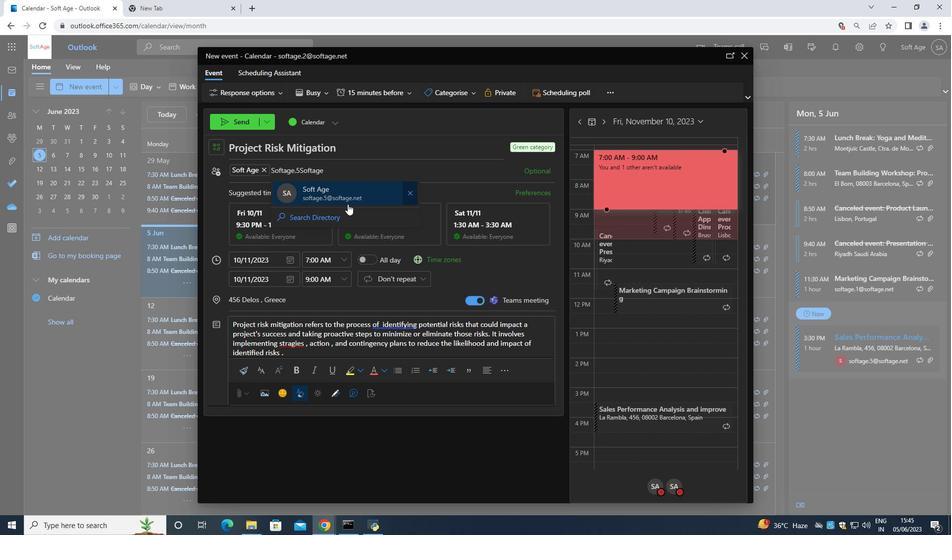 
Action: Mouse pressed left at (344, 200)
Screenshot: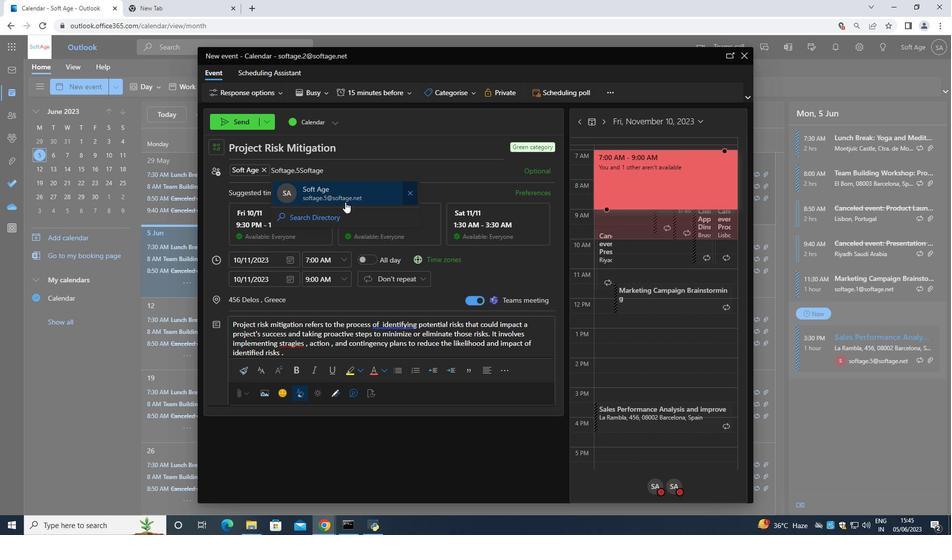 
Action: Mouse moved to (379, 86)
Screenshot: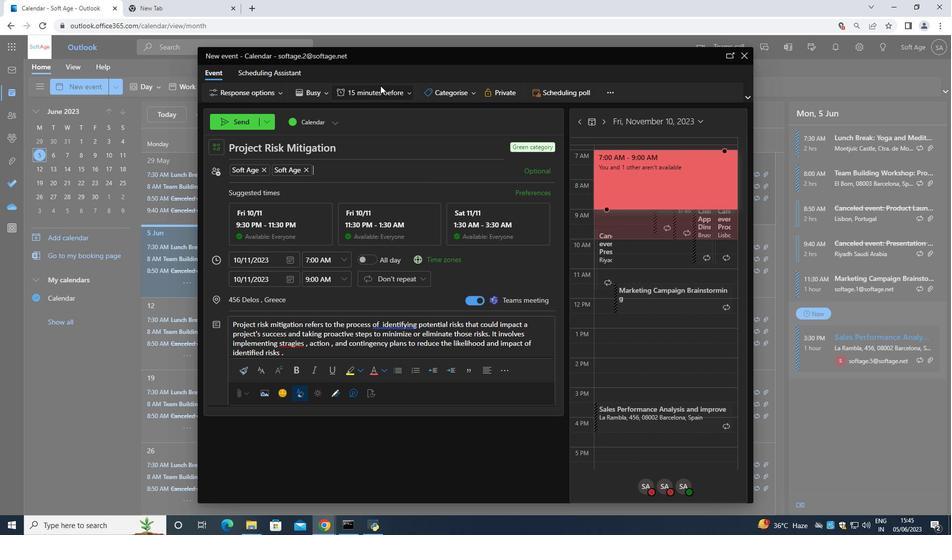 
Action: Mouse pressed left at (379, 86)
Screenshot: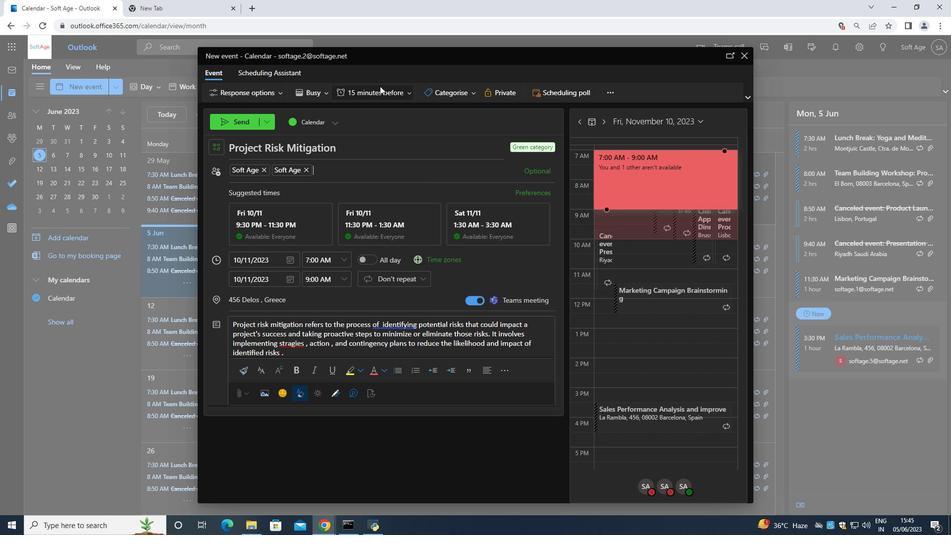 
Action: Mouse moved to (380, 185)
Screenshot: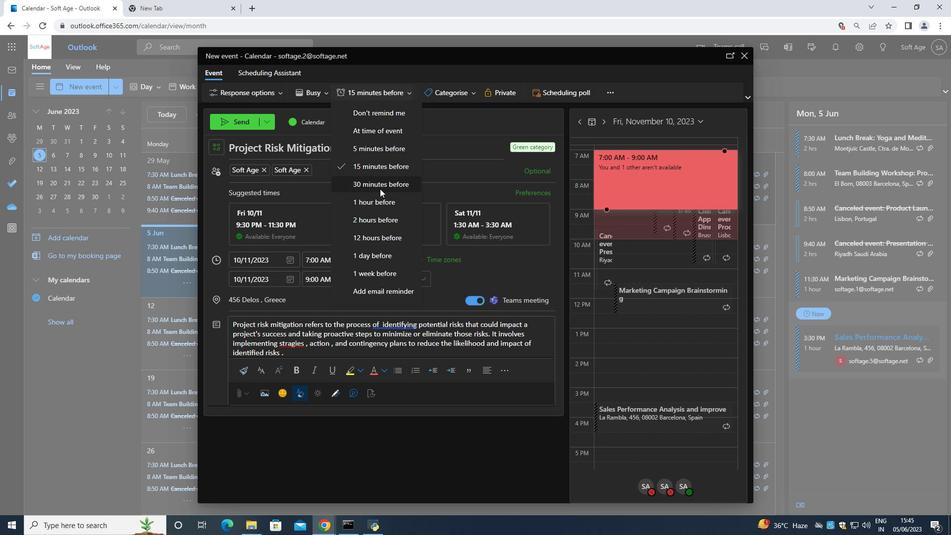 
Action: Mouse pressed left at (380, 185)
Screenshot: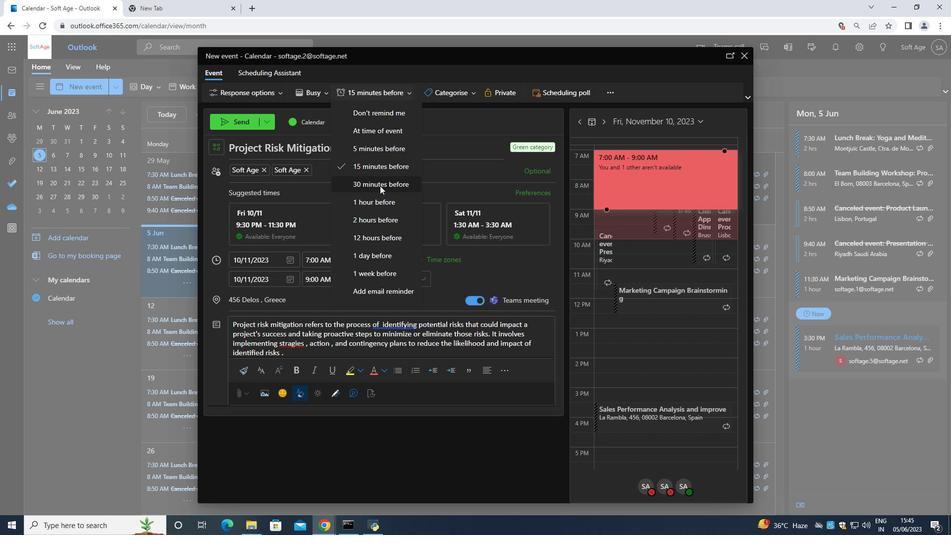 
Action: Mouse moved to (249, 120)
Screenshot: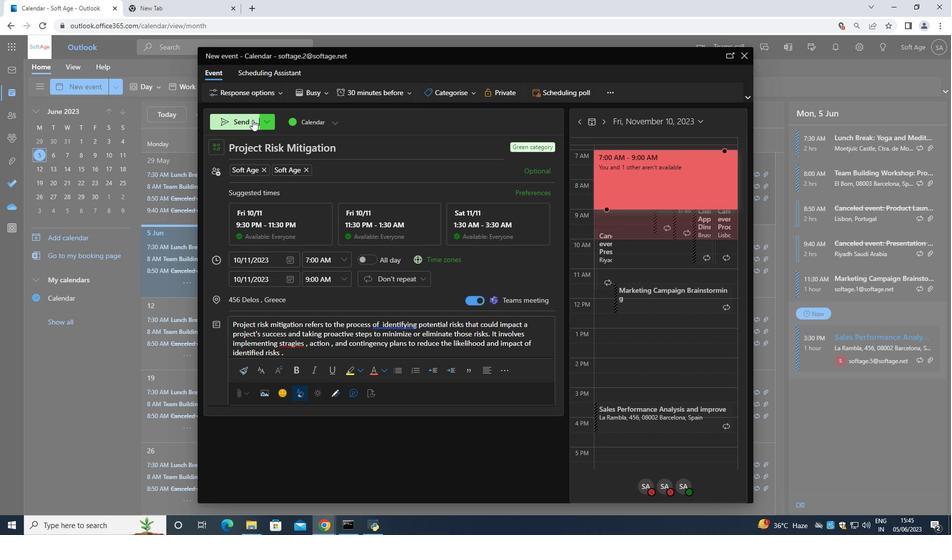 
Action: Mouse pressed left at (249, 120)
Screenshot: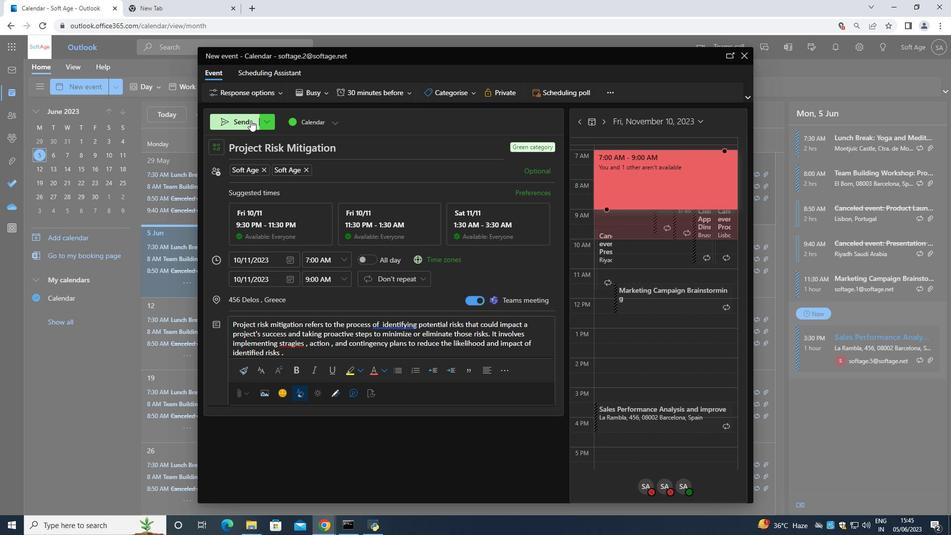 
Action: Mouse moved to (248, 120)
Screenshot: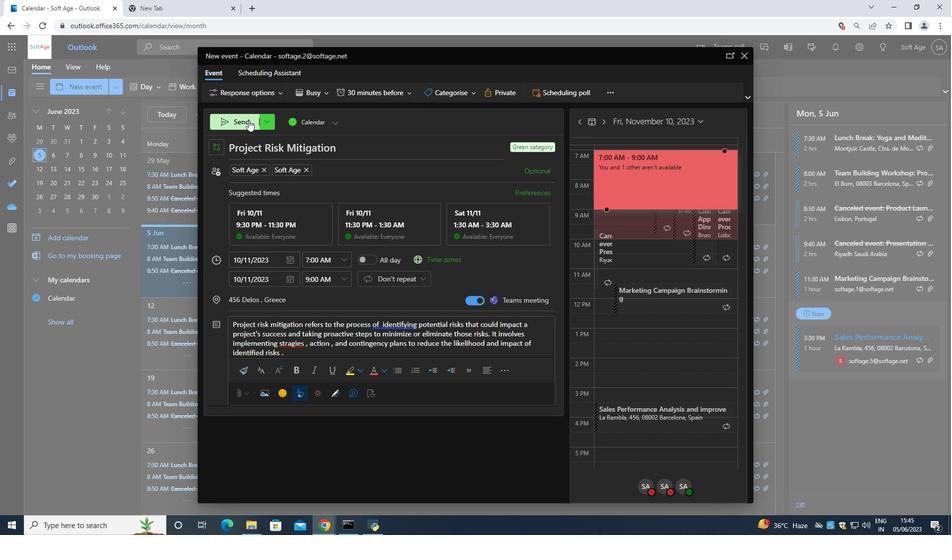 
